 Task: Access a repository's "Projects" for project planning.
Action: Mouse moved to (1138, 73)
Screenshot: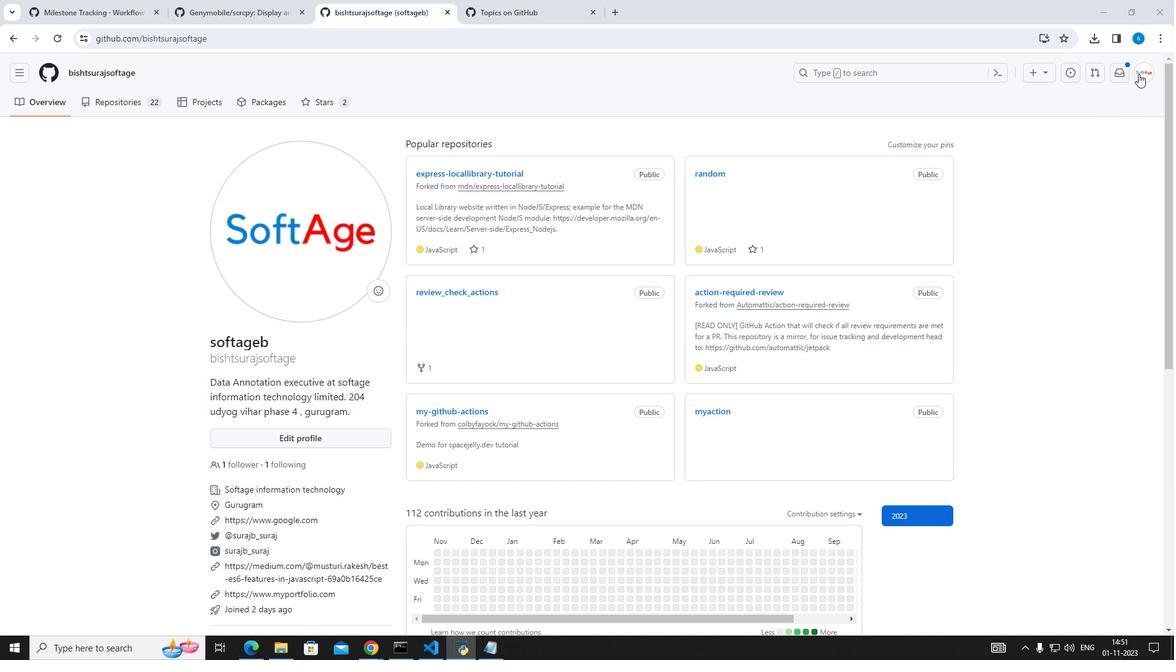 
Action: Mouse pressed left at (1138, 73)
Screenshot: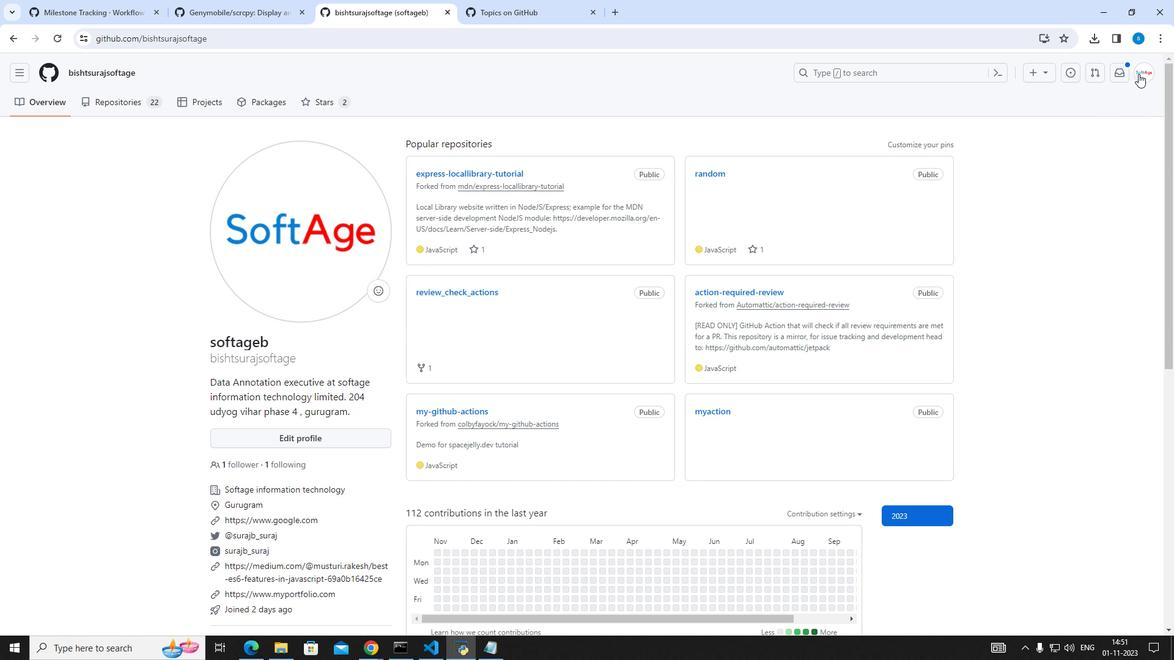 
Action: Mouse moved to (1066, 163)
Screenshot: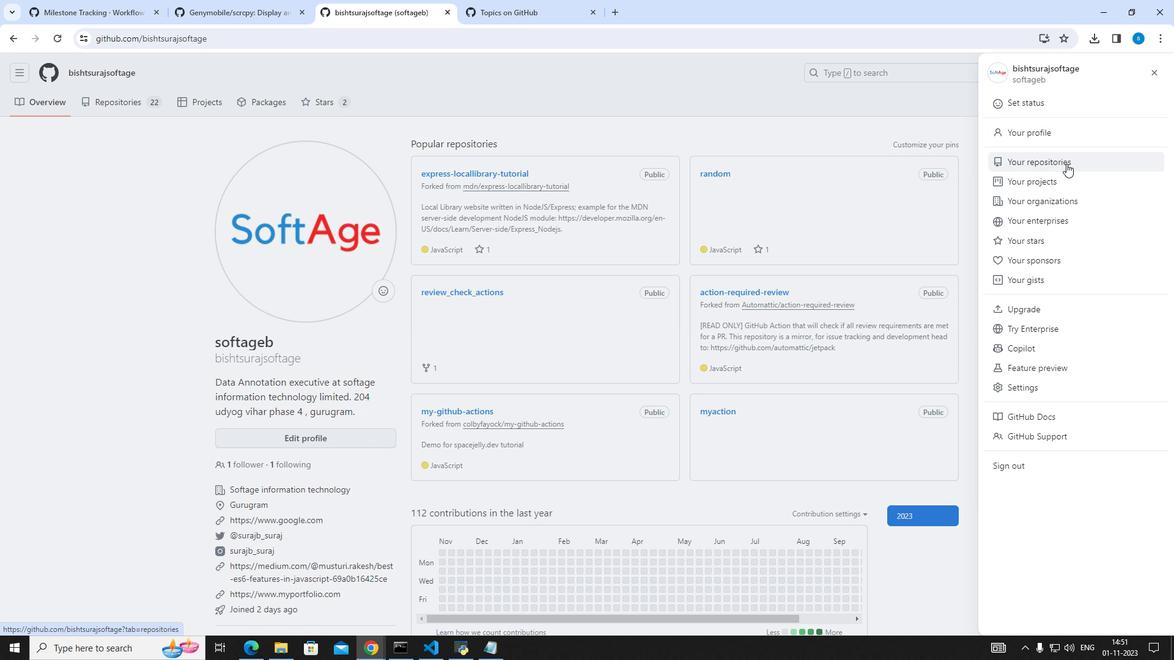 
Action: Mouse pressed left at (1066, 163)
Screenshot: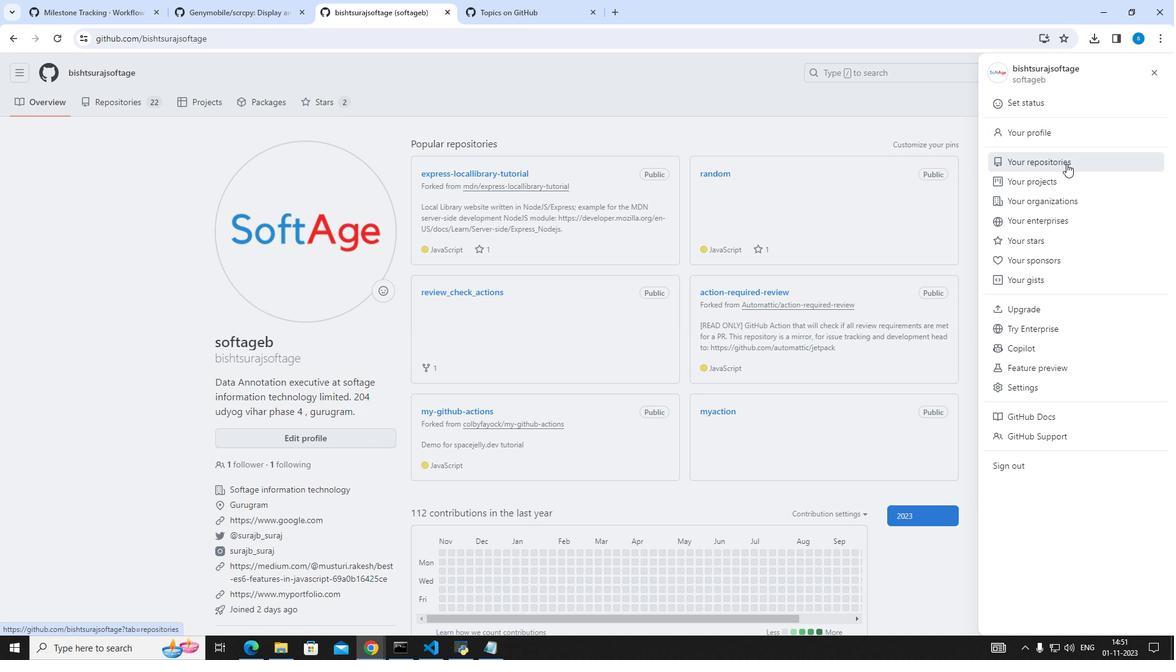 
Action: Mouse moved to (420, 340)
Screenshot: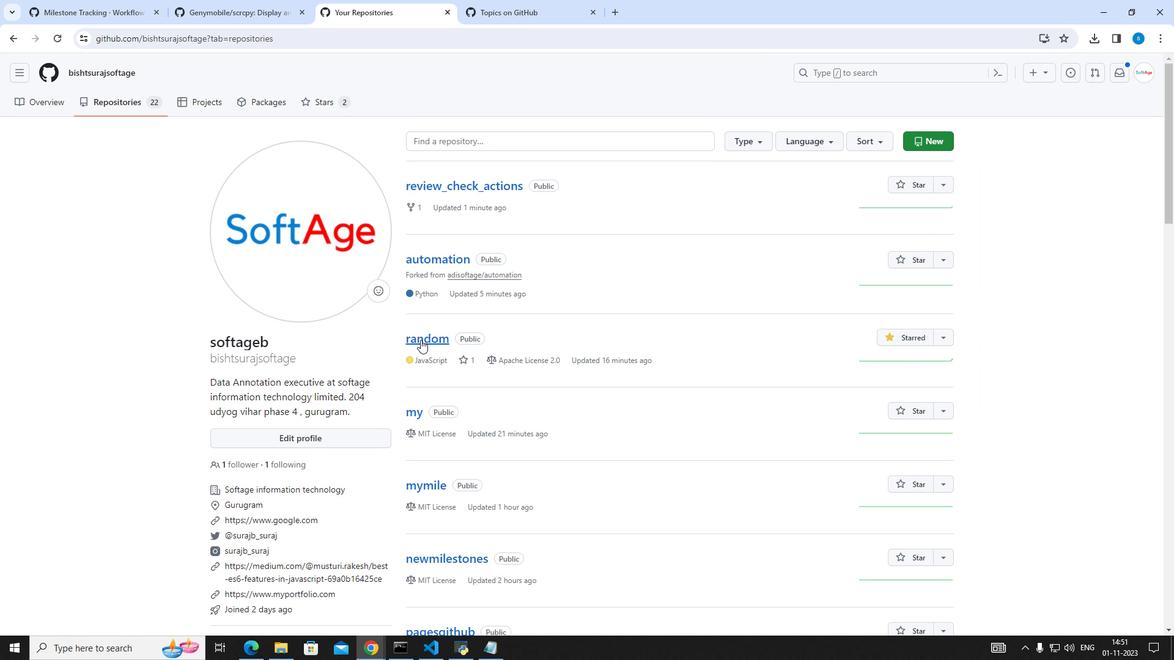 
Action: Mouse pressed left at (420, 340)
Screenshot: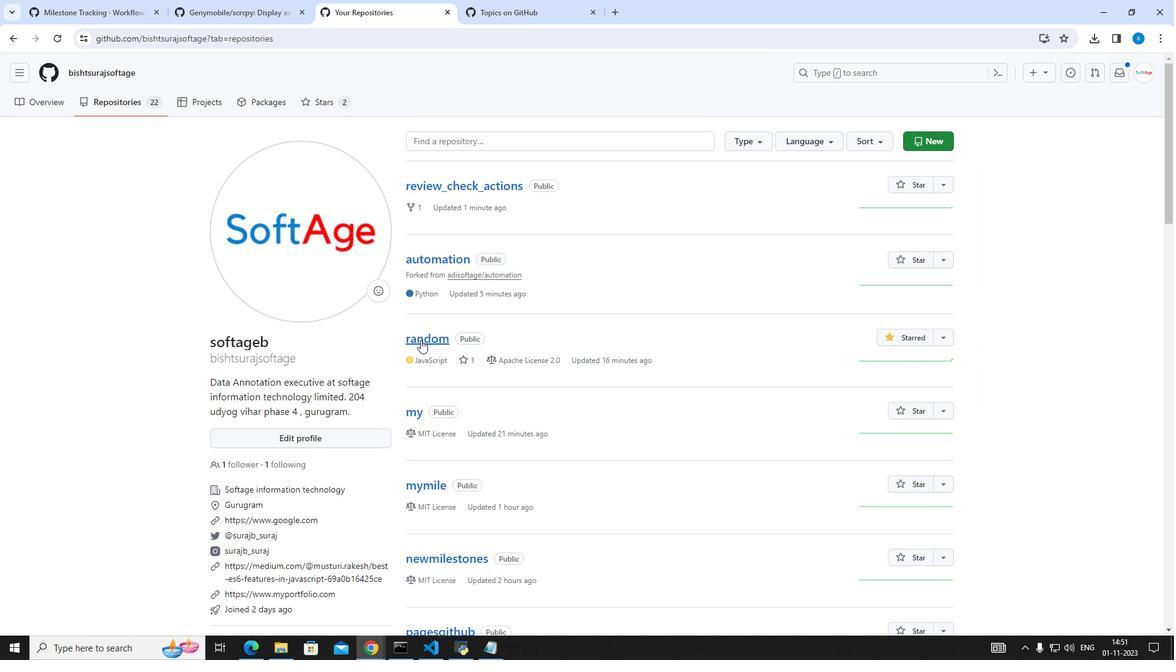 
Action: Mouse moved to (299, 96)
Screenshot: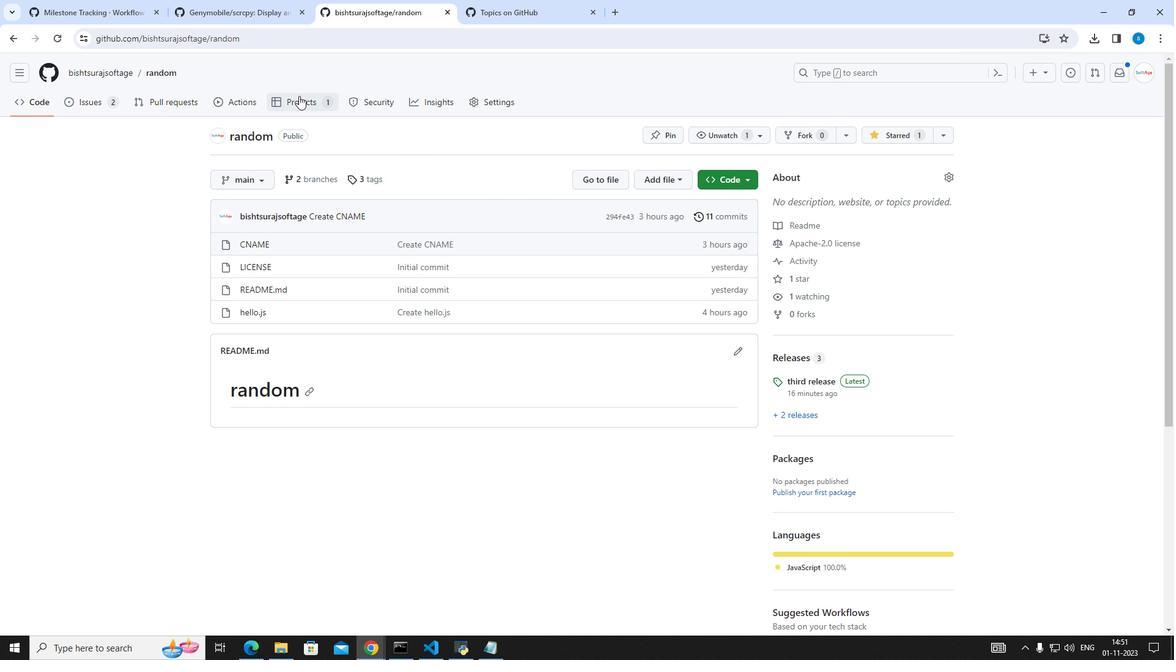 
Action: Mouse pressed left at (299, 96)
Screenshot: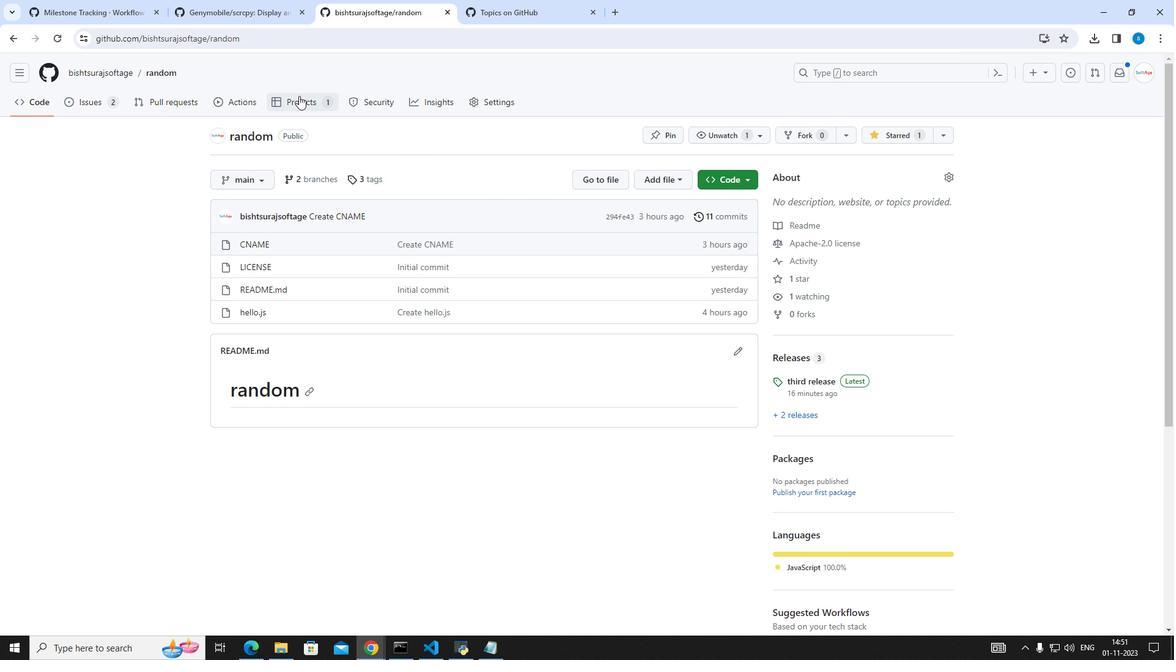 
Action: Mouse moved to (942, 256)
Screenshot: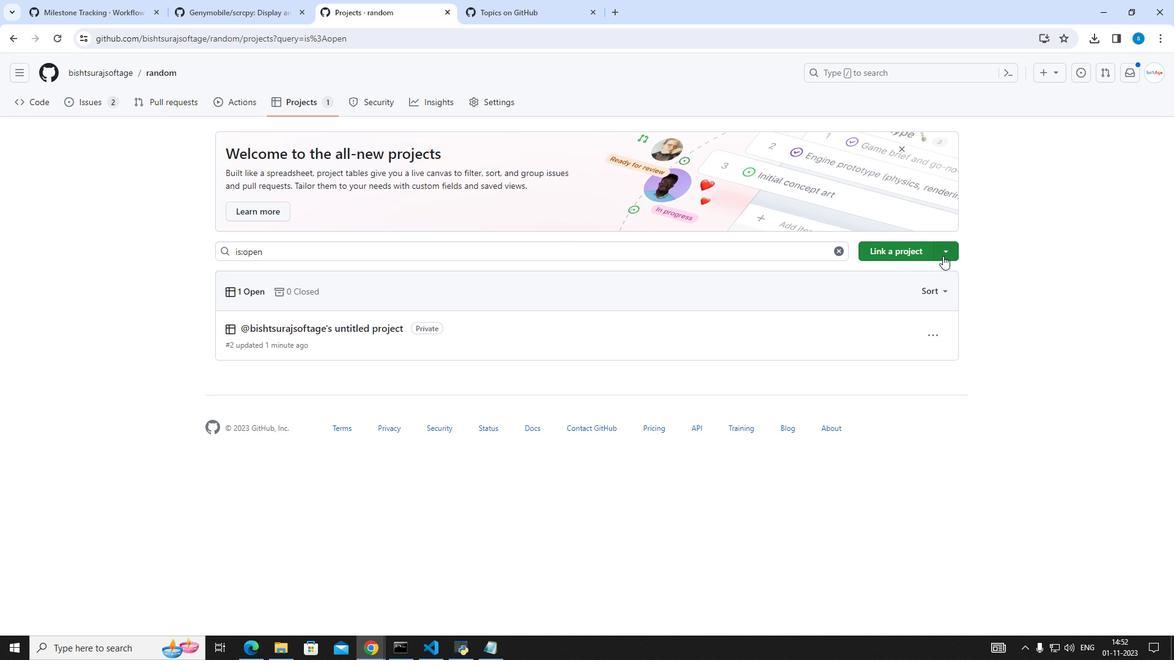 
Action: Mouse pressed left at (942, 256)
Screenshot: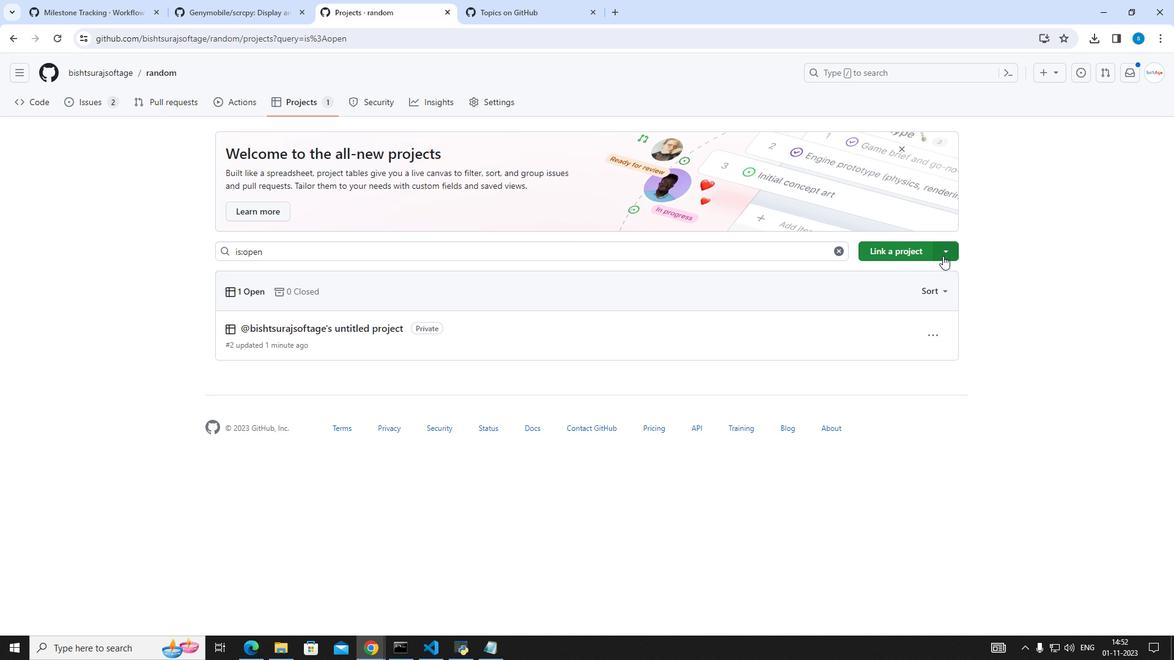
Action: Mouse moved to (865, 309)
Screenshot: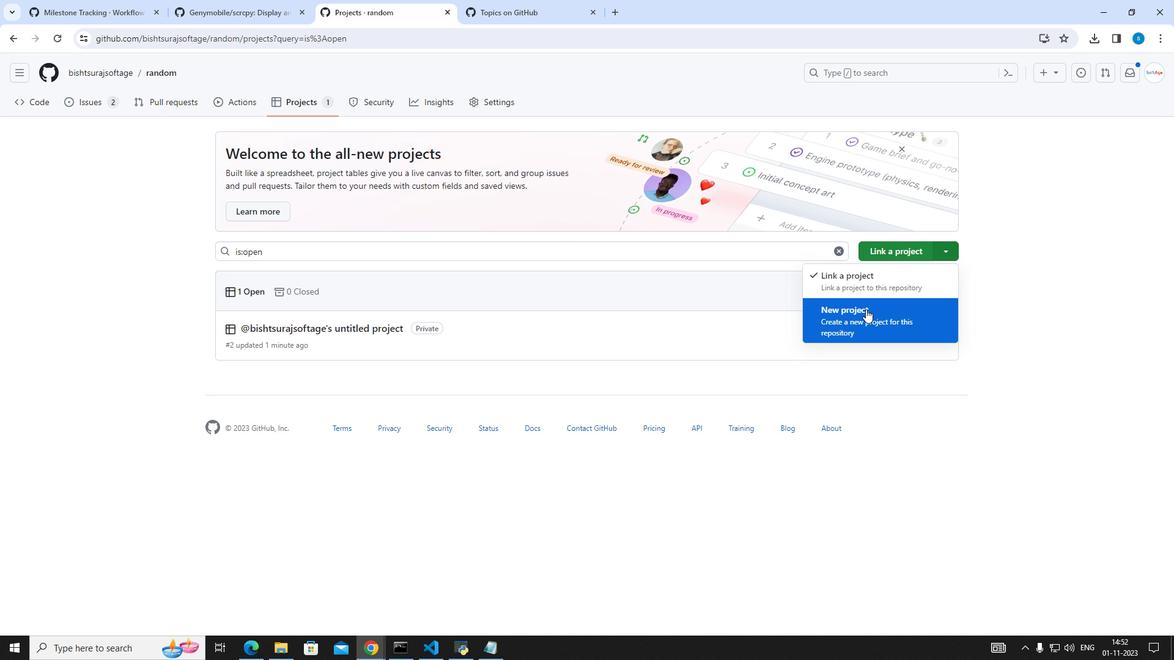 
Action: Mouse pressed left at (865, 309)
Screenshot: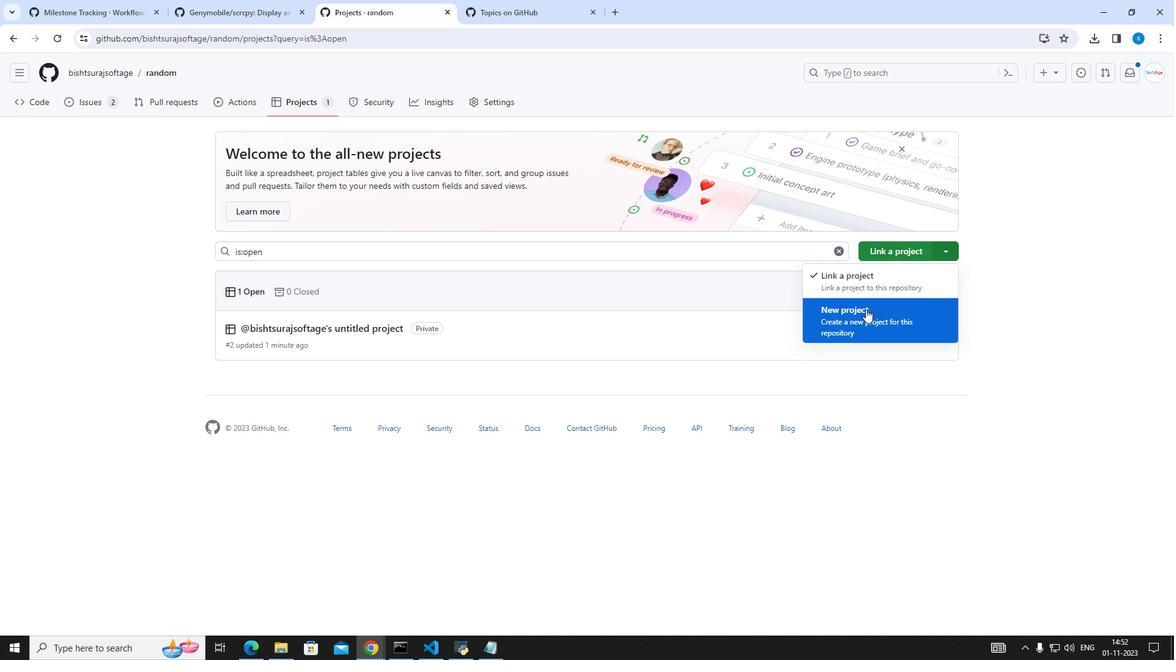 
Action: Mouse moved to (896, 255)
Screenshot: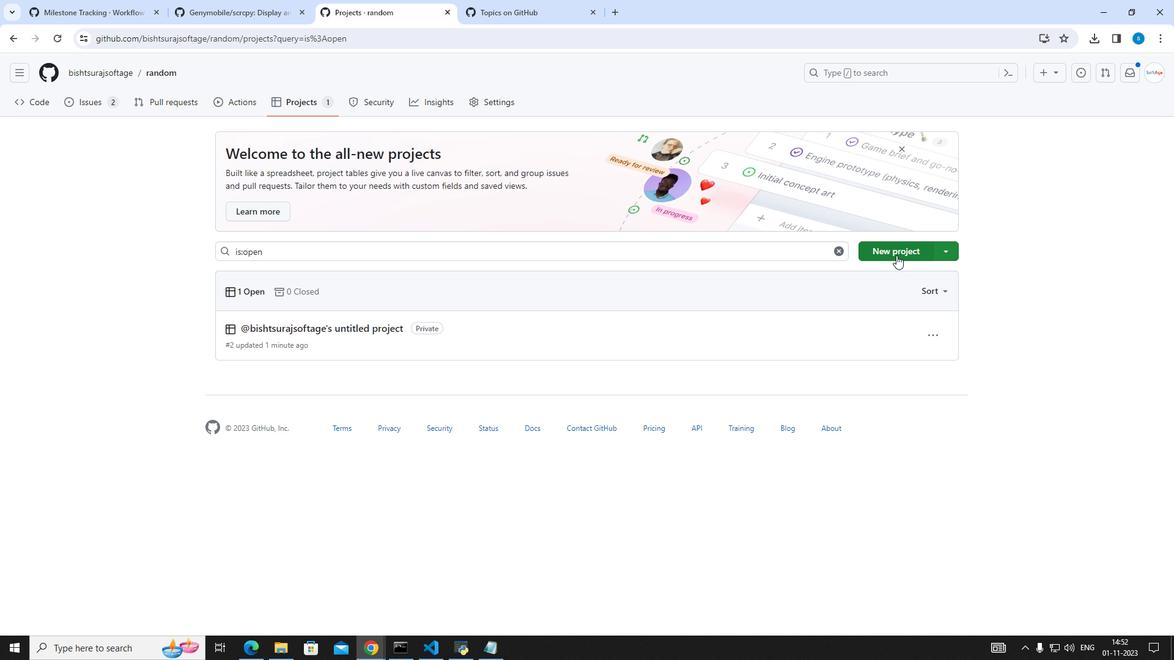 
Action: Mouse pressed left at (896, 255)
Screenshot: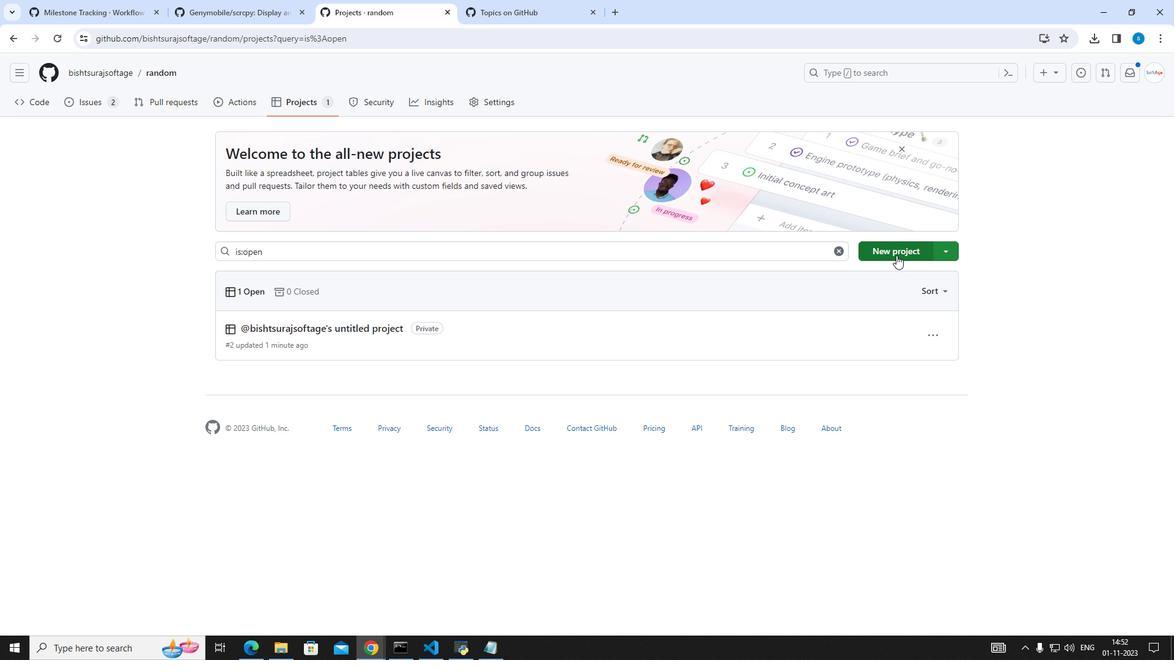 
Action: Mouse moved to (833, 522)
Screenshot: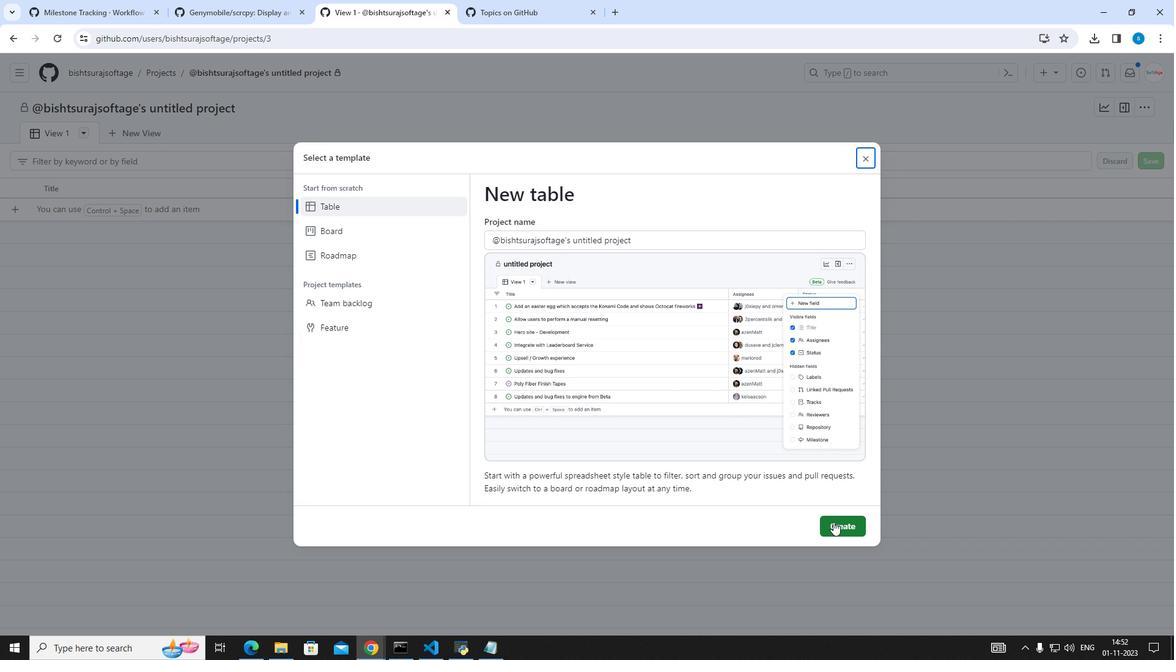 
Action: Mouse pressed left at (833, 522)
Screenshot: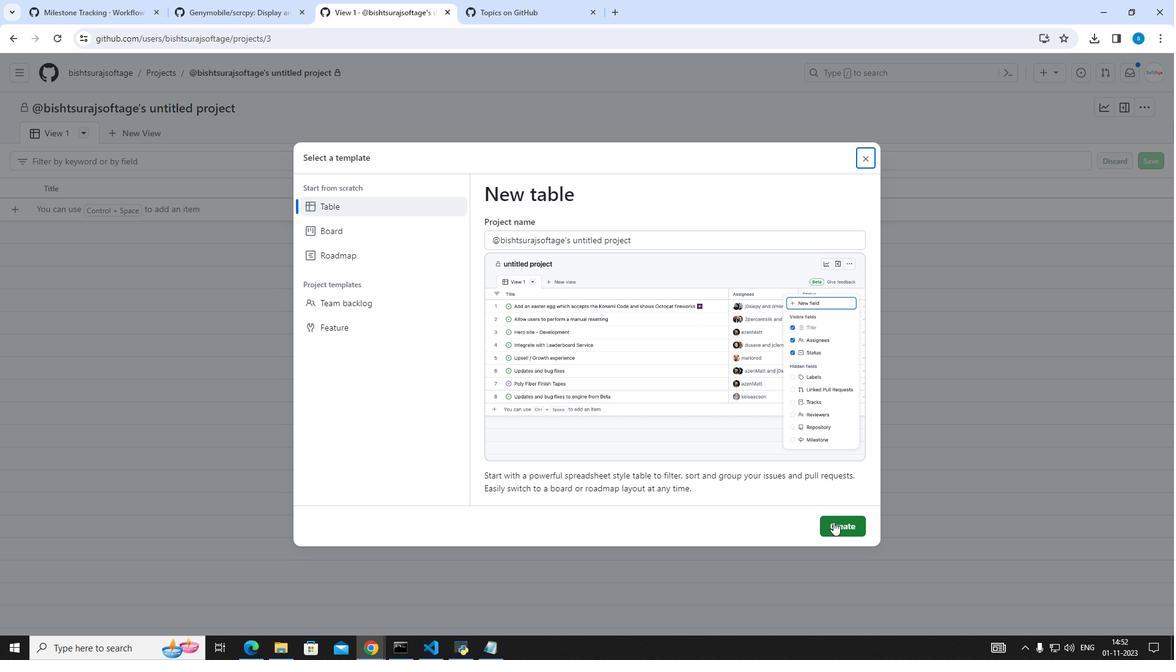
Action: Key pressed another<Key.space>[<Key.backspace>project<Key.enter>
Screenshot: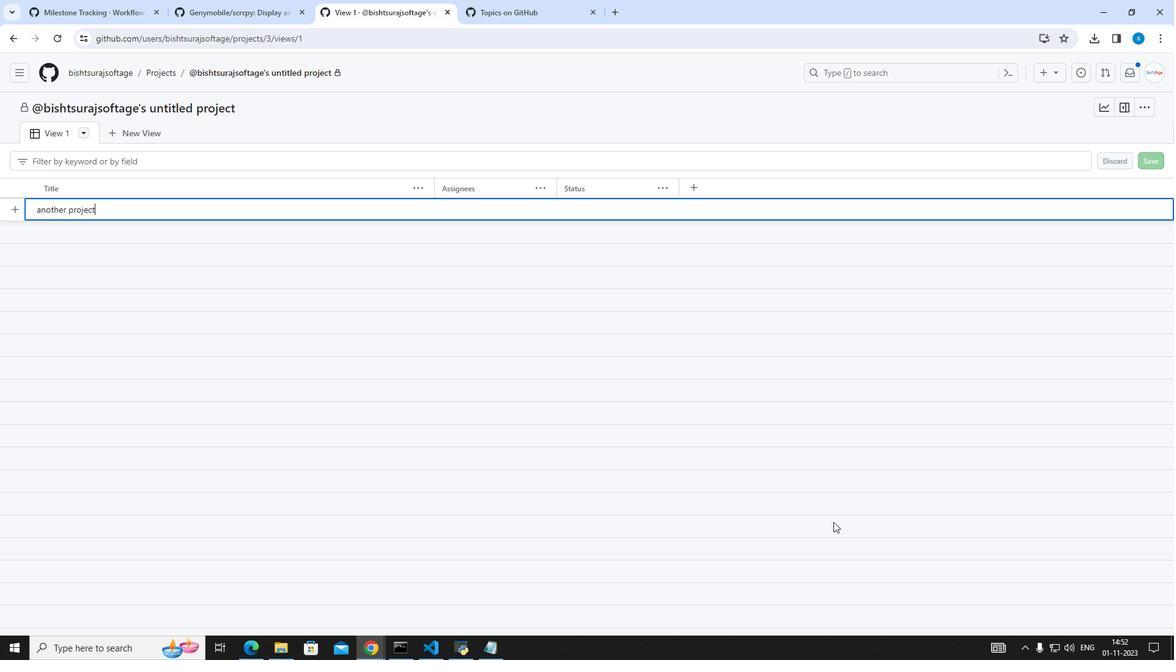 
Action: Mouse moved to (494, 220)
Screenshot: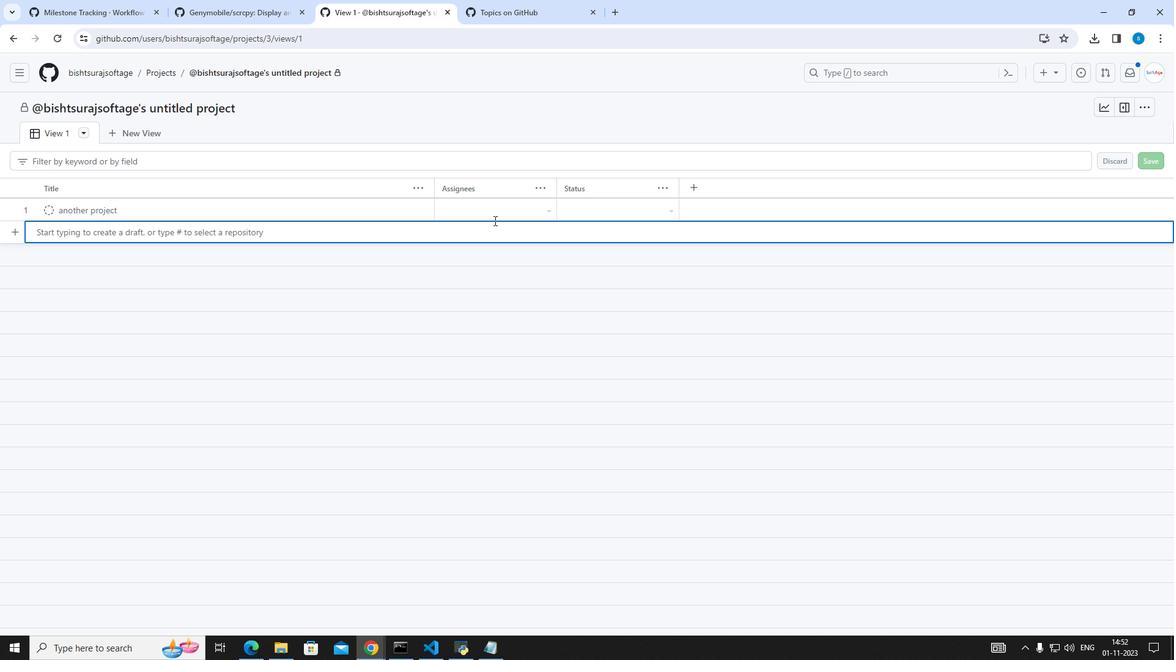 
Action: Mouse pressed left at (494, 220)
Screenshot: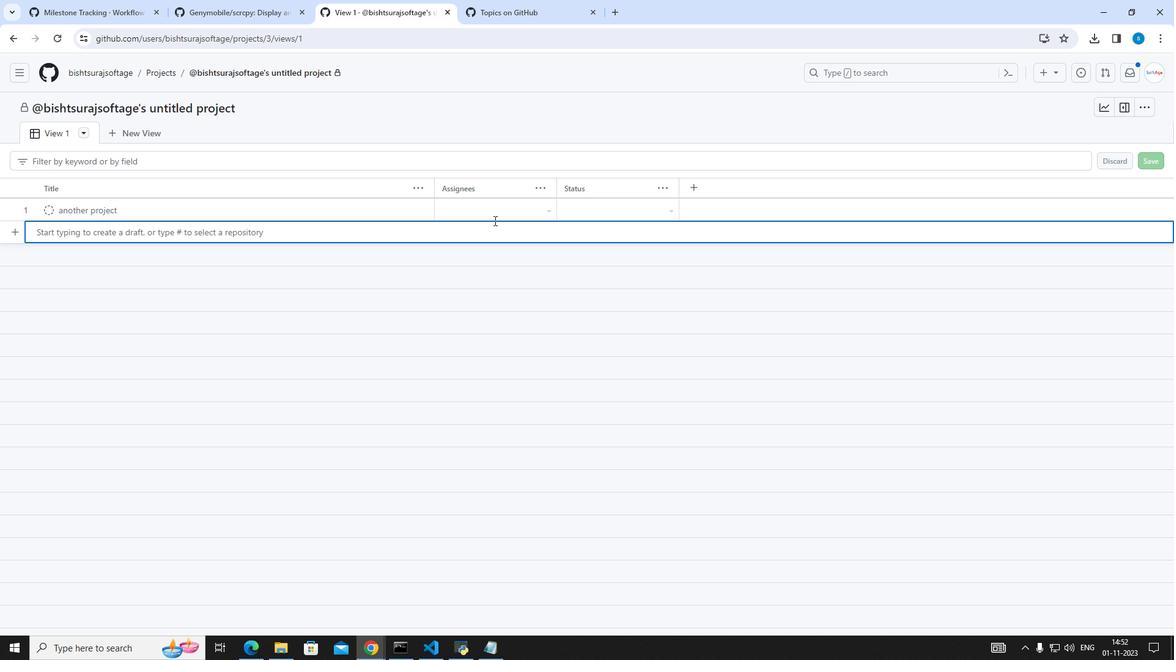 
Action: Mouse moved to (495, 210)
Screenshot: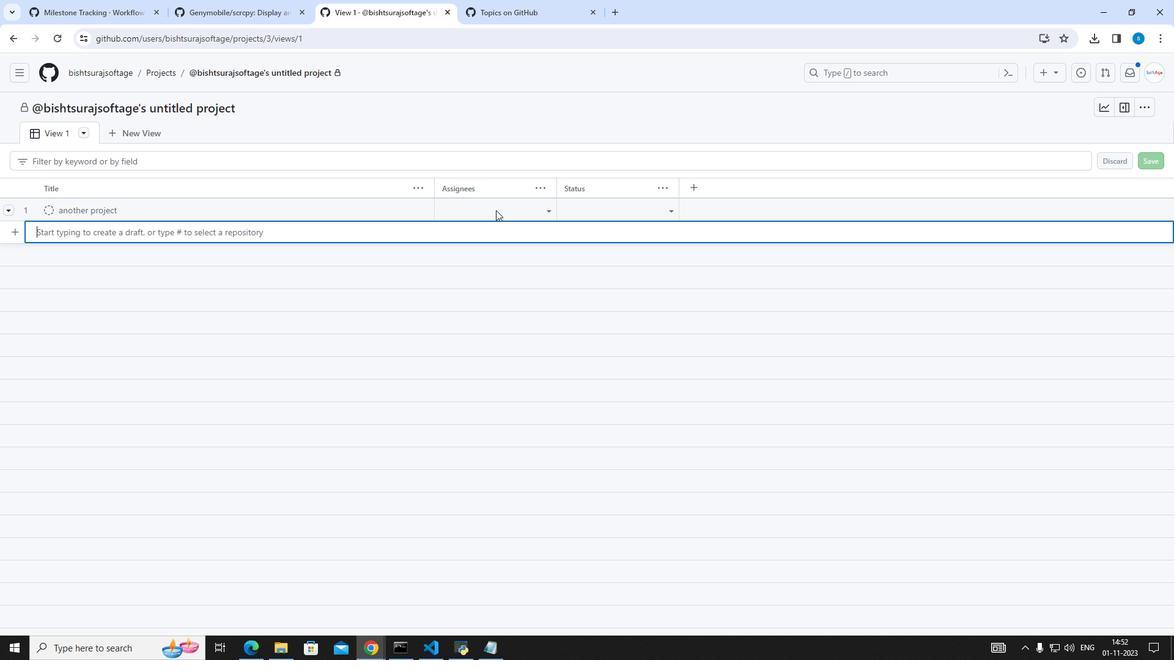 
Action: Mouse pressed left at (495, 210)
Screenshot: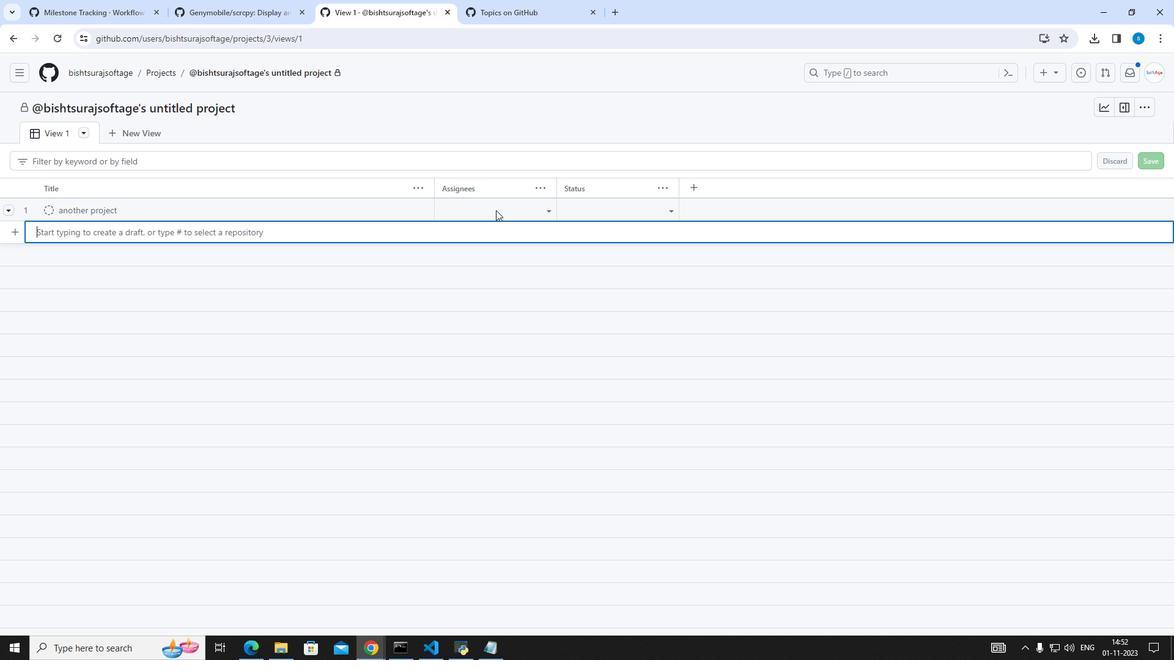 
Action: Mouse moved to (537, 209)
Screenshot: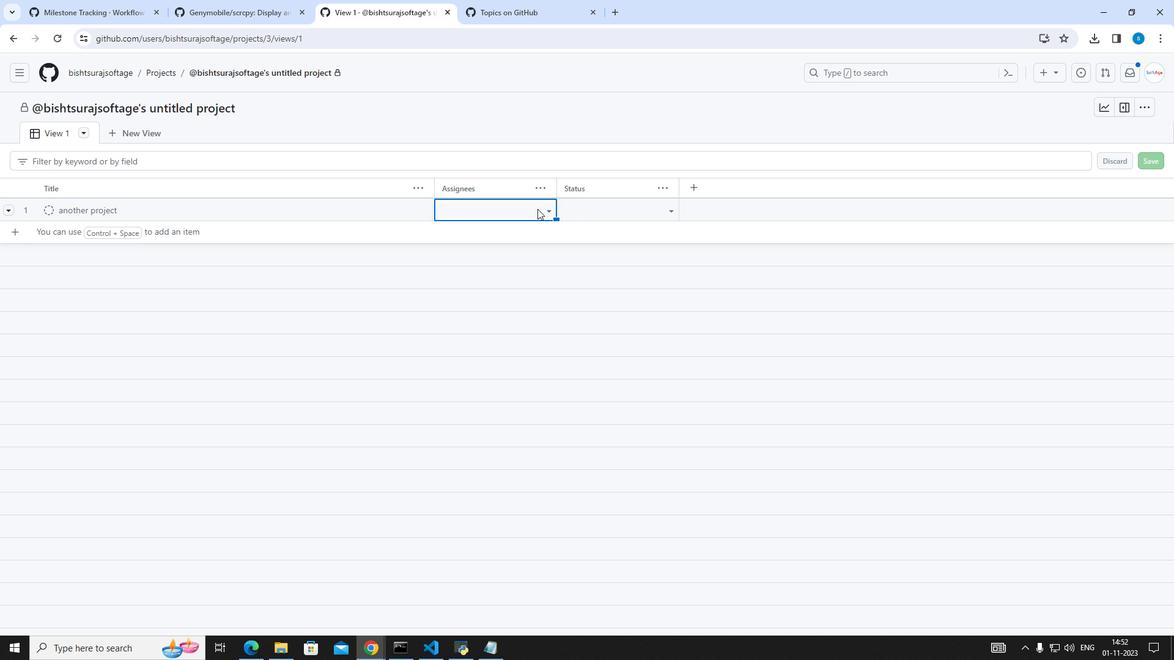 
Action: Mouse pressed left at (537, 209)
Screenshot: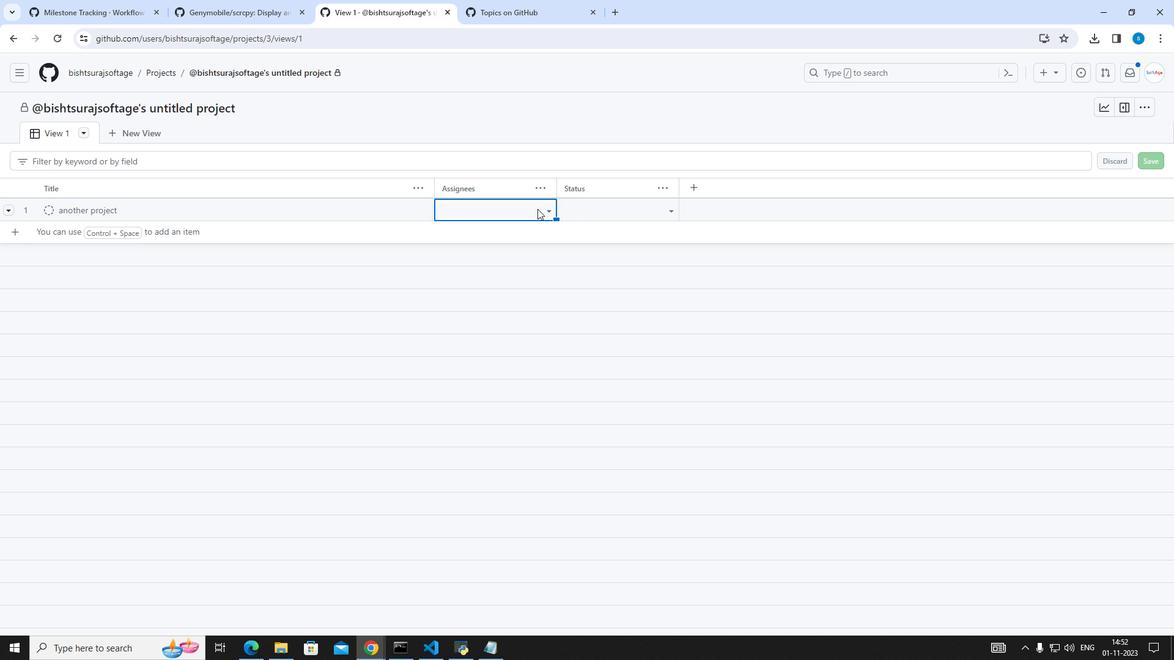 
Action: Mouse moved to (494, 314)
Screenshot: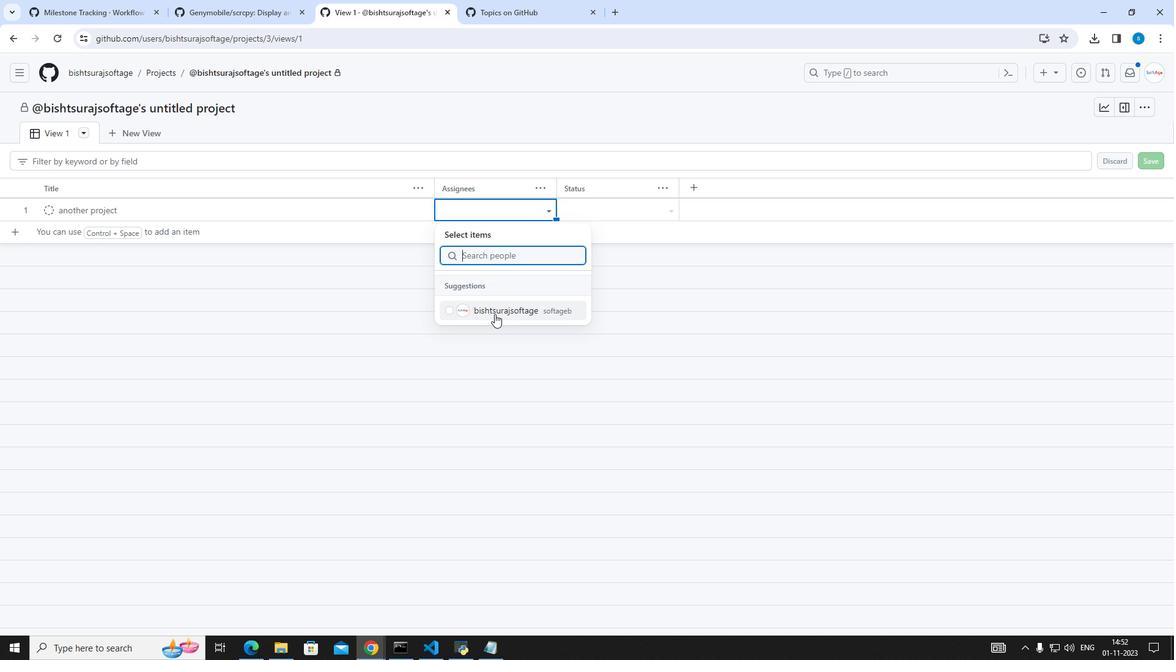 
Action: Mouse pressed left at (494, 314)
Screenshot: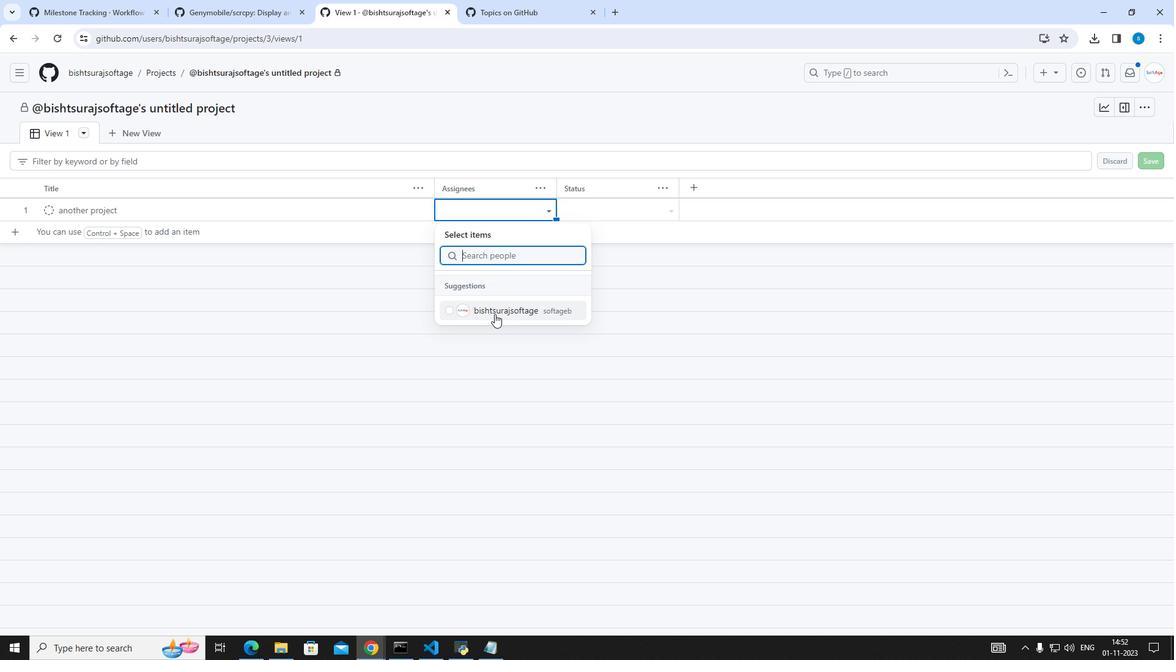 
Action: Mouse moved to (609, 208)
Screenshot: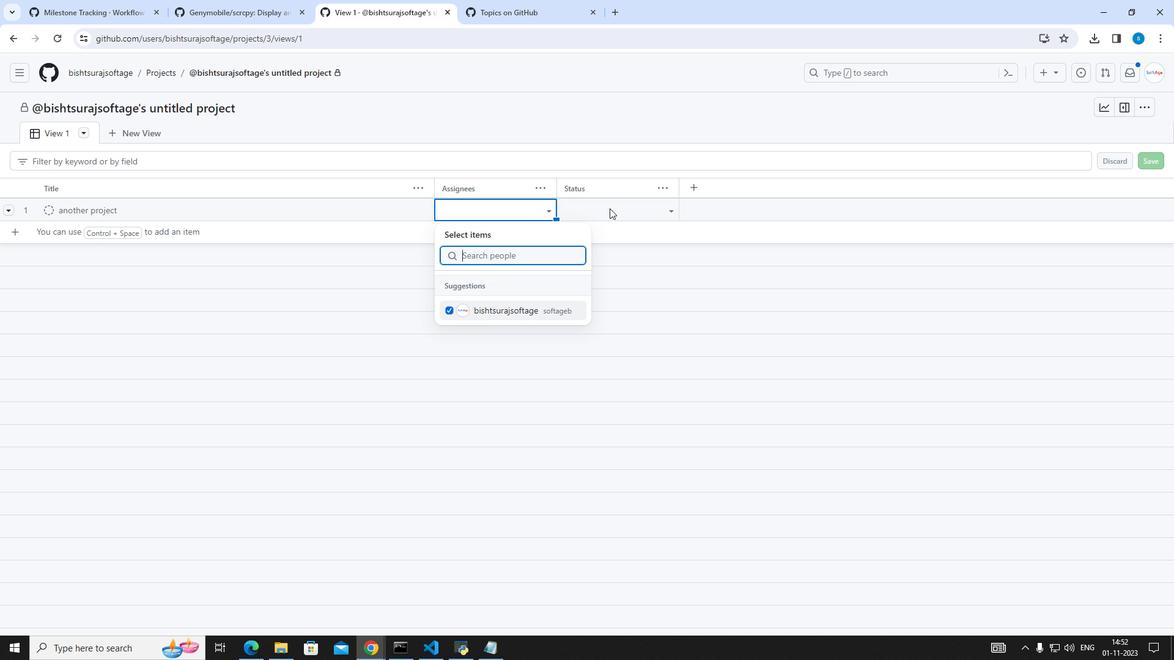 
Action: Mouse pressed left at (609, 208)
Screenshot: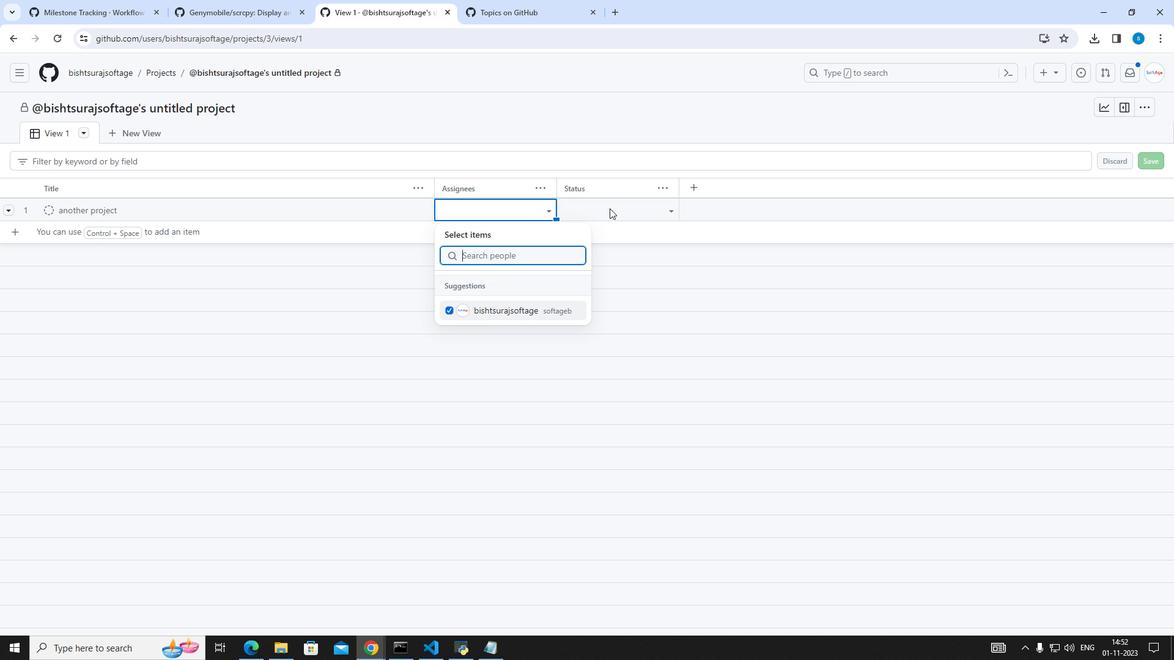 
Action: Mouse pressed left at (609, 208)
Screenshot: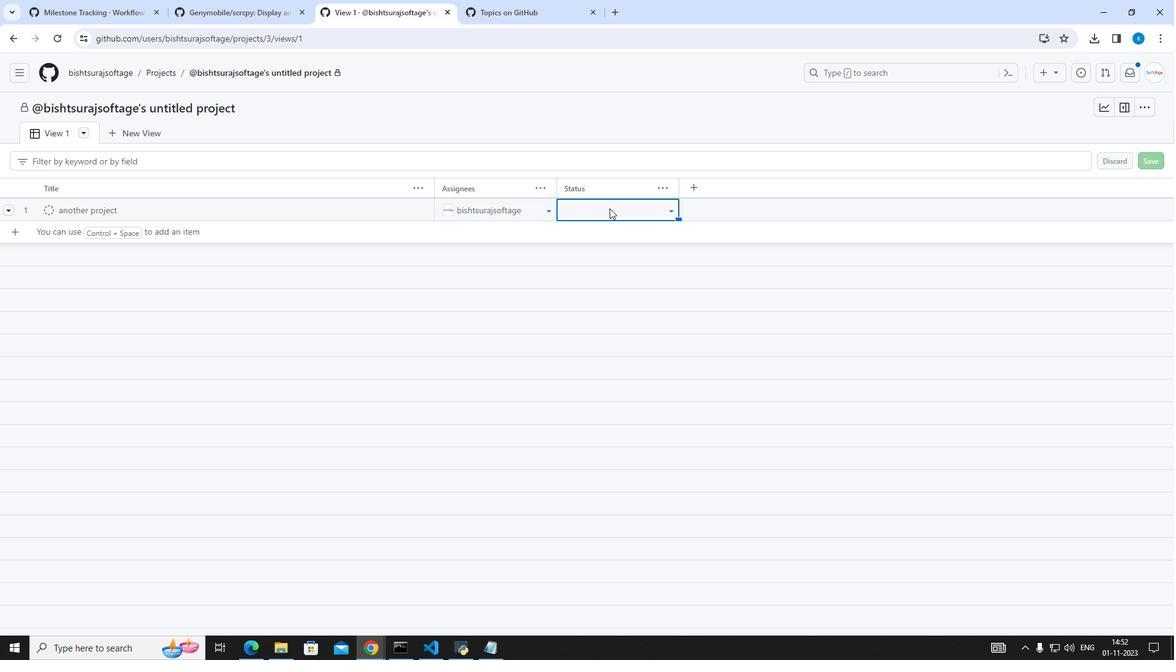
Action: Mouse moved to (603, 342)
Screenshot: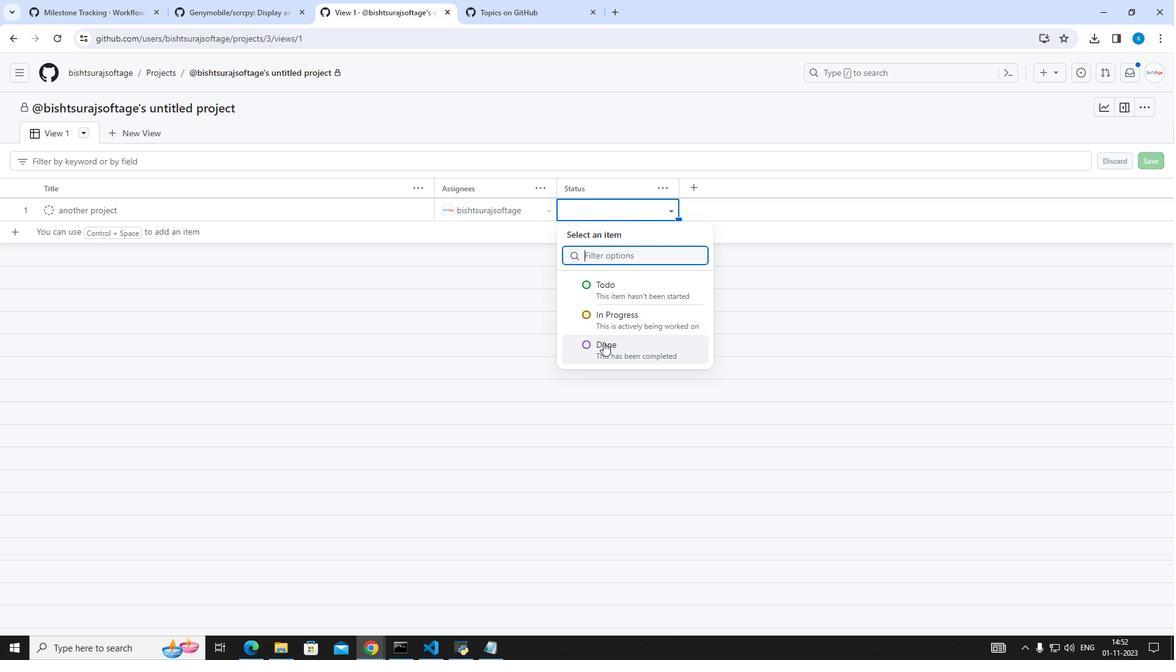 
Action: Mouse pressed left at (603, 342)
Screenshot: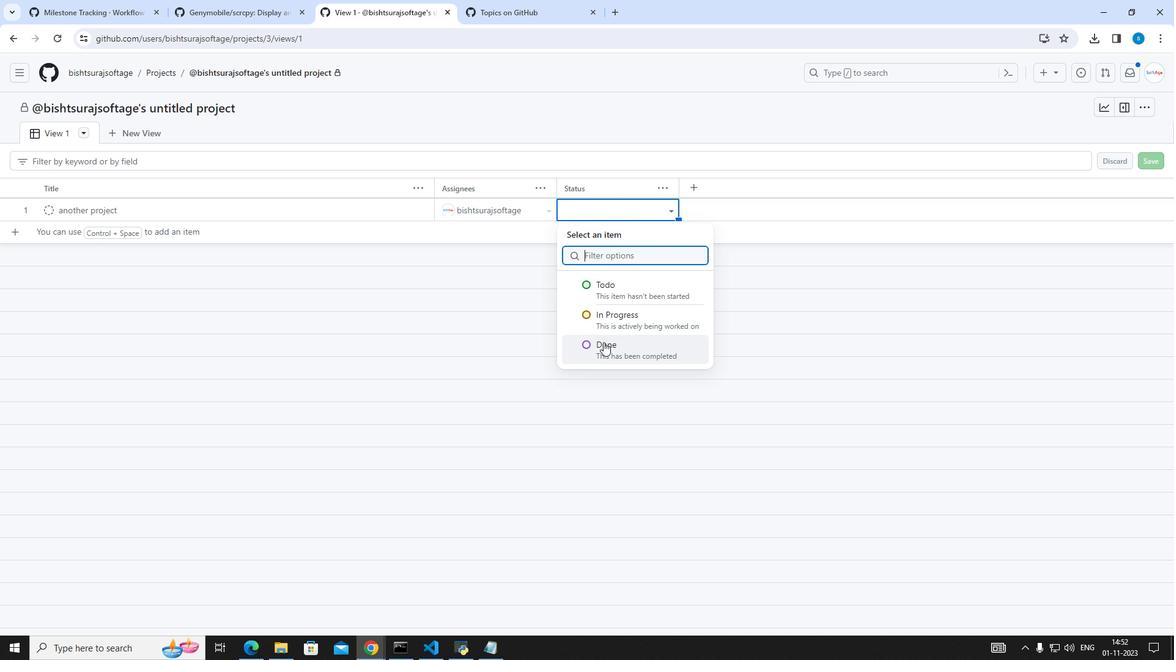 
Action: Mouse moved to (695, 191)
Screenshot: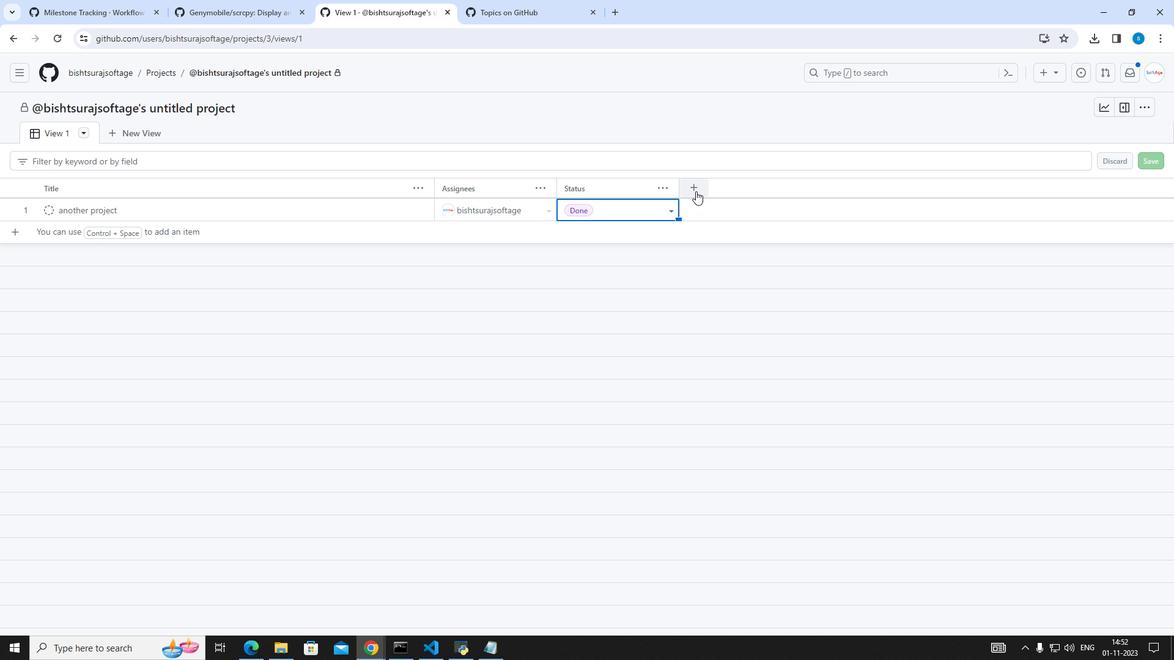 
Action: Mouse pressed left at (695, 191)
Screenshot: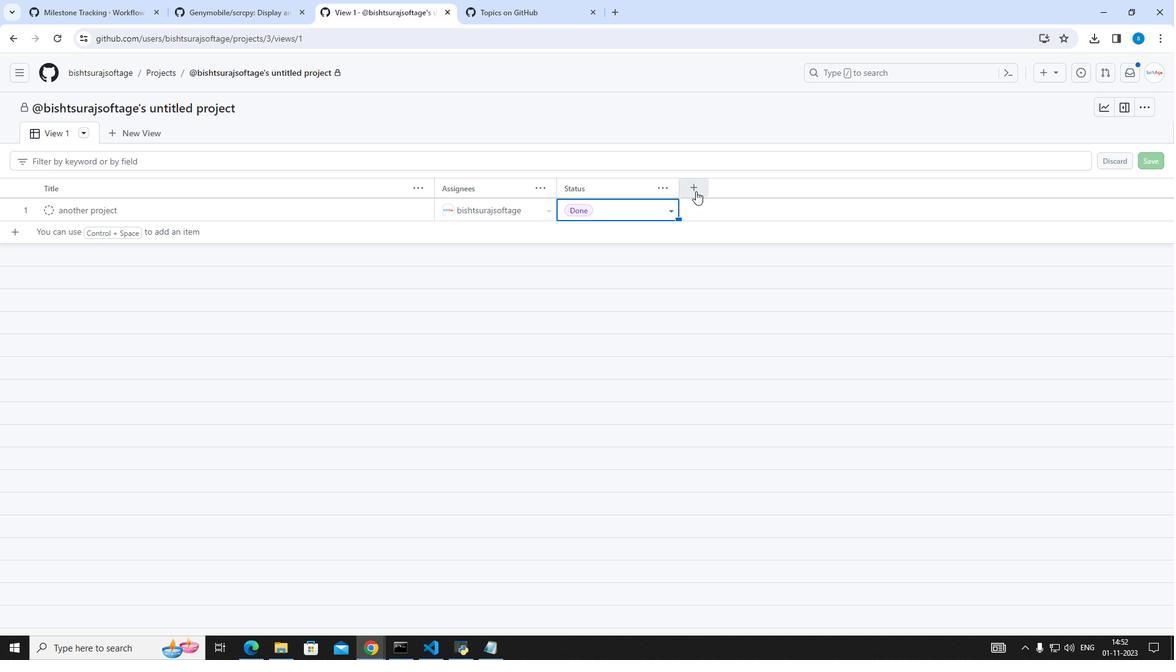 
Action: Mouse moved to (724, 357)
Screenshot: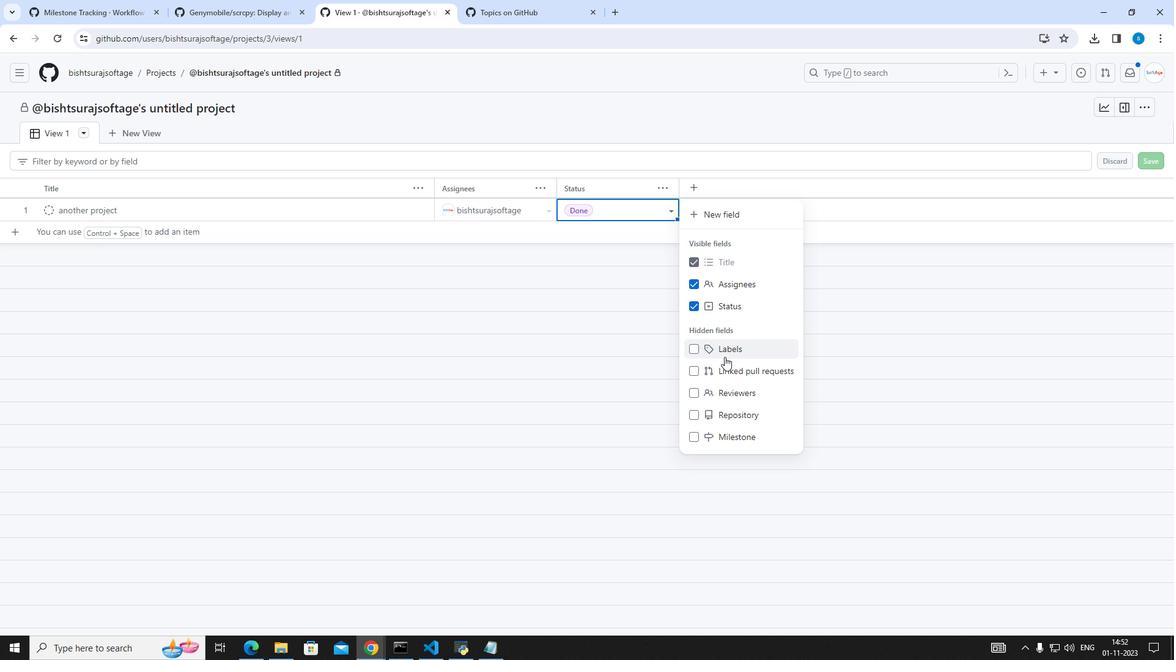 
Action: Mouse pressed left at (724, 357)
Screenshot: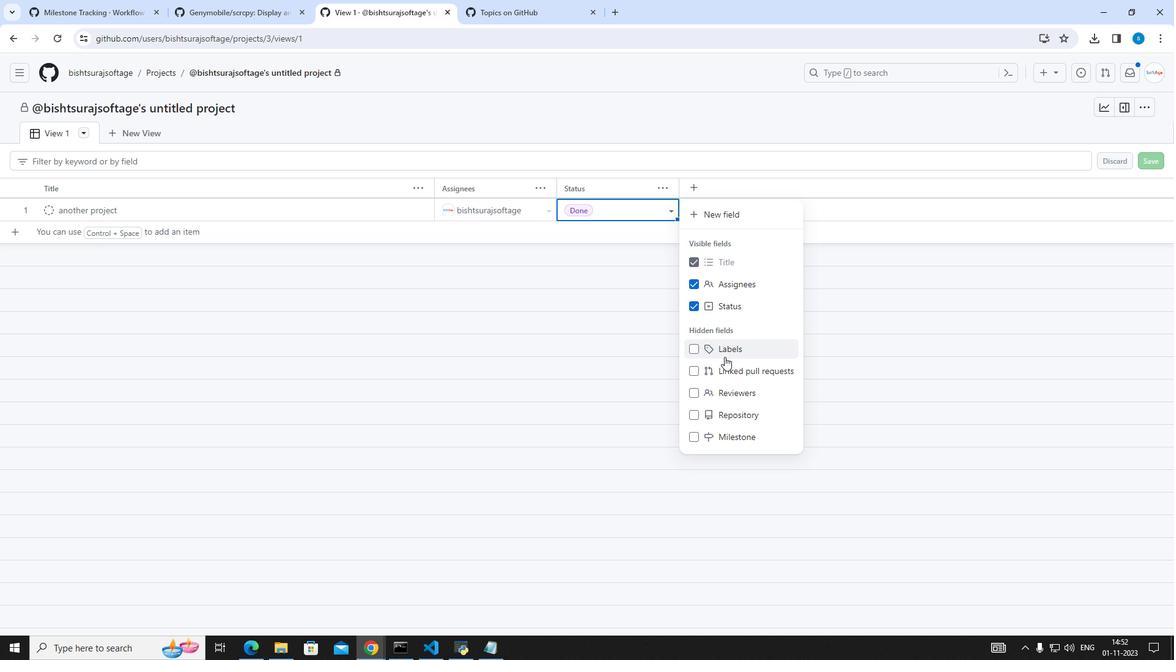 
Action: Mouse moved to (822, 204)
Screenshot: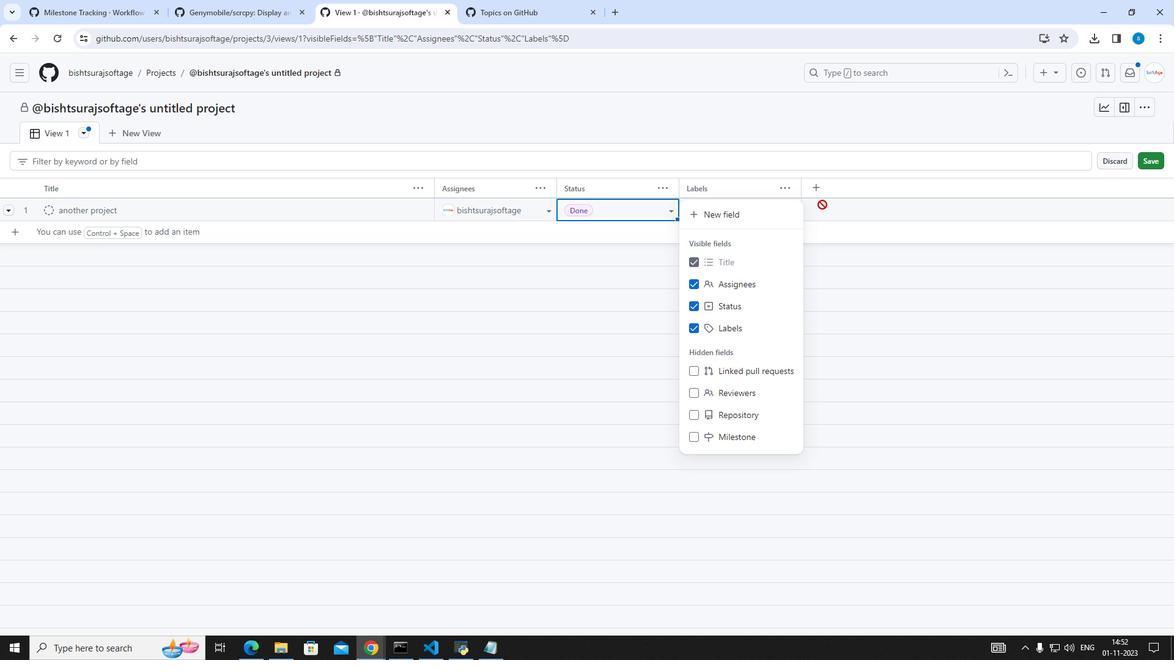 
Action: Mouse pressed left at (822, 204)
Screenshot: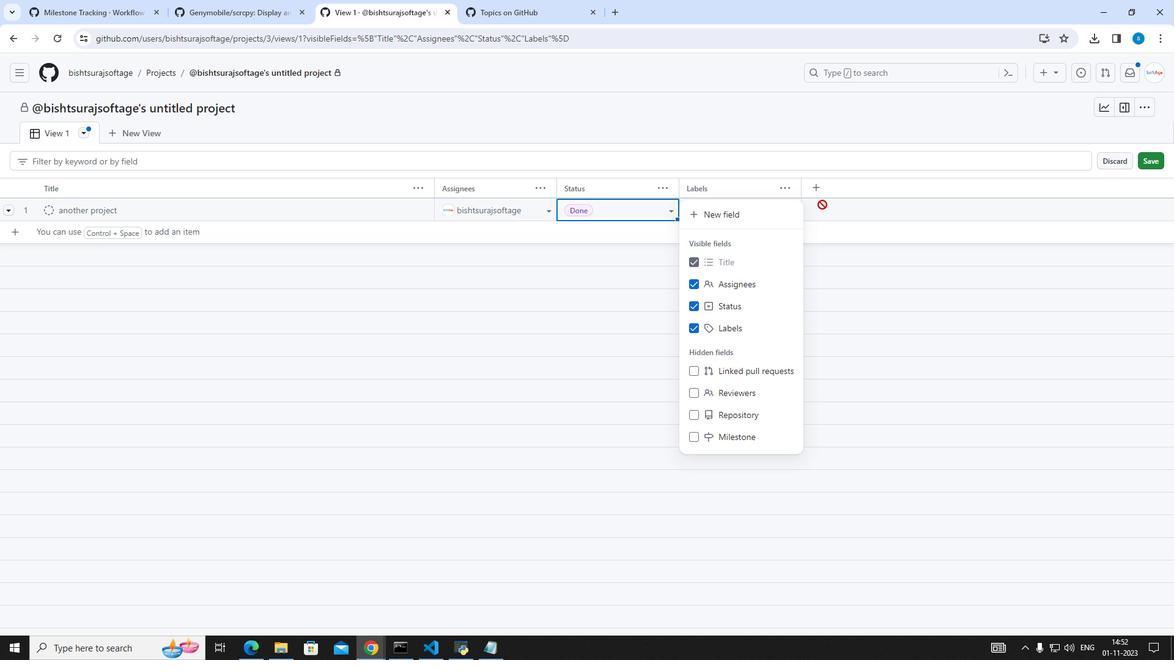 
Action: Mouse moved to (788, 210)
Screenshot: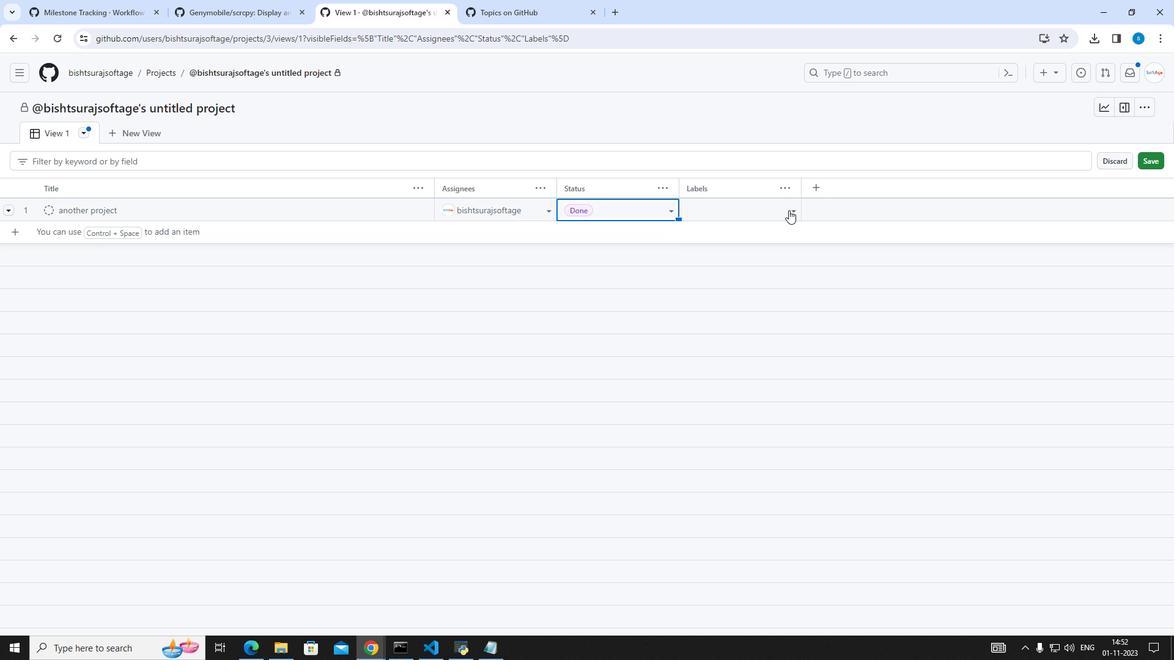 
Action: Mouse pressed left at (788, 210)
Screenshot: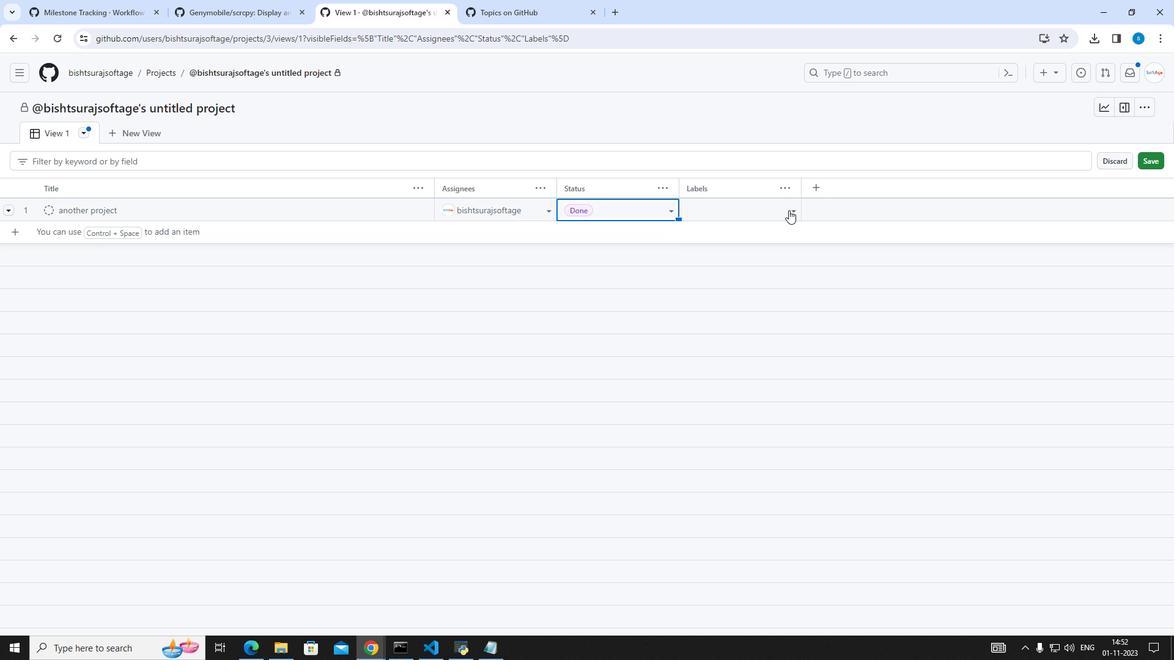 
Action: Mouse moved to (791, 190)
Screenshot: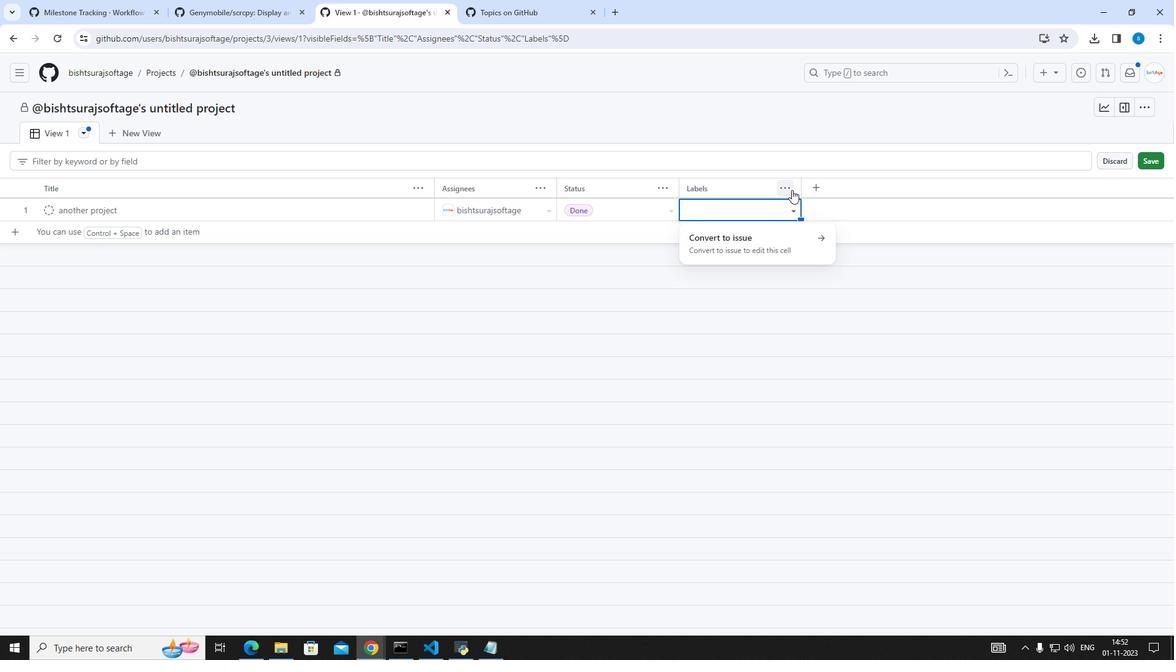 
Action: Mouse pressed left at (791, 190)
Screenshot: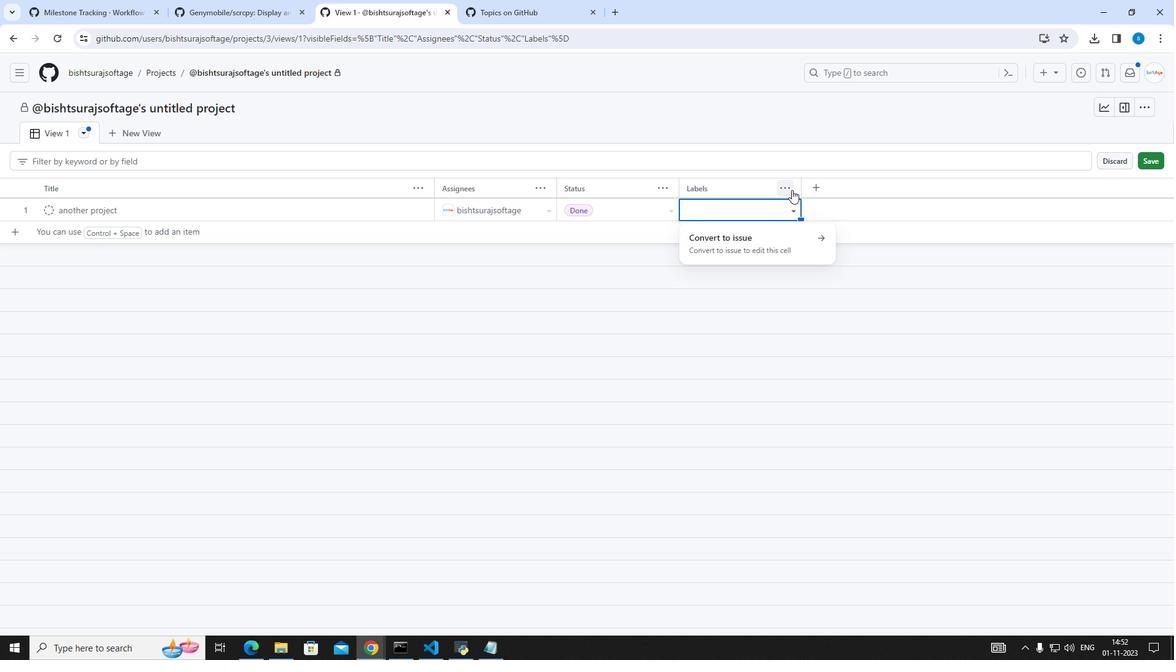 
Action: Mouse moved to (795, 341)
Screenshot: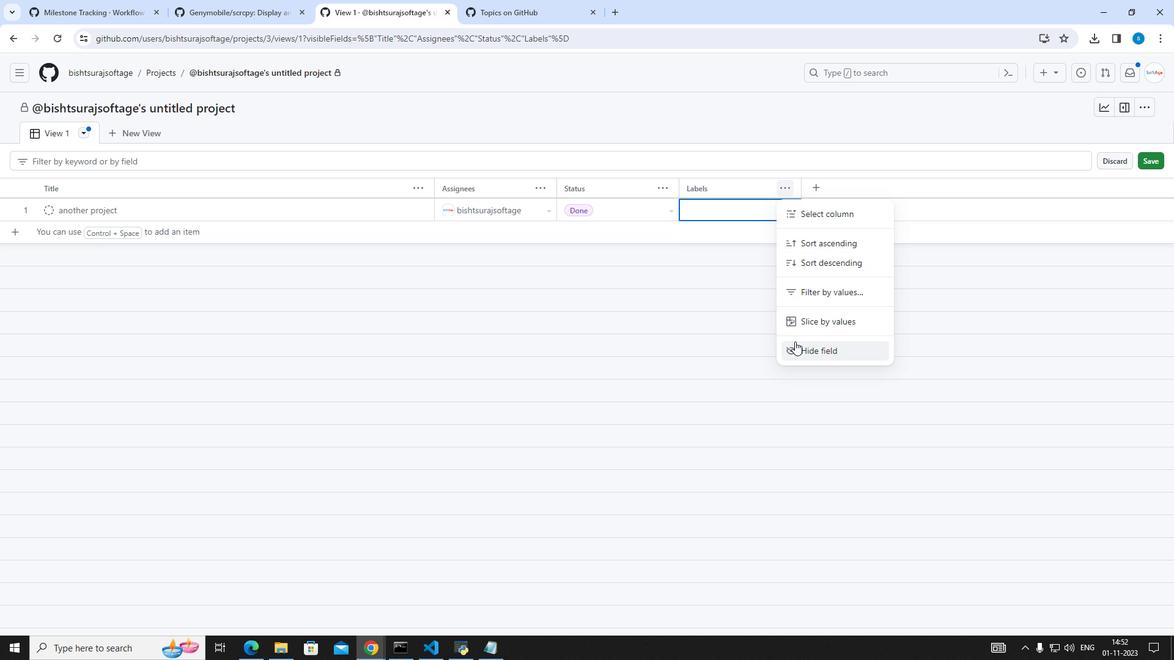 
Action: Mouse pressed left at (795, 341)
Screenshot: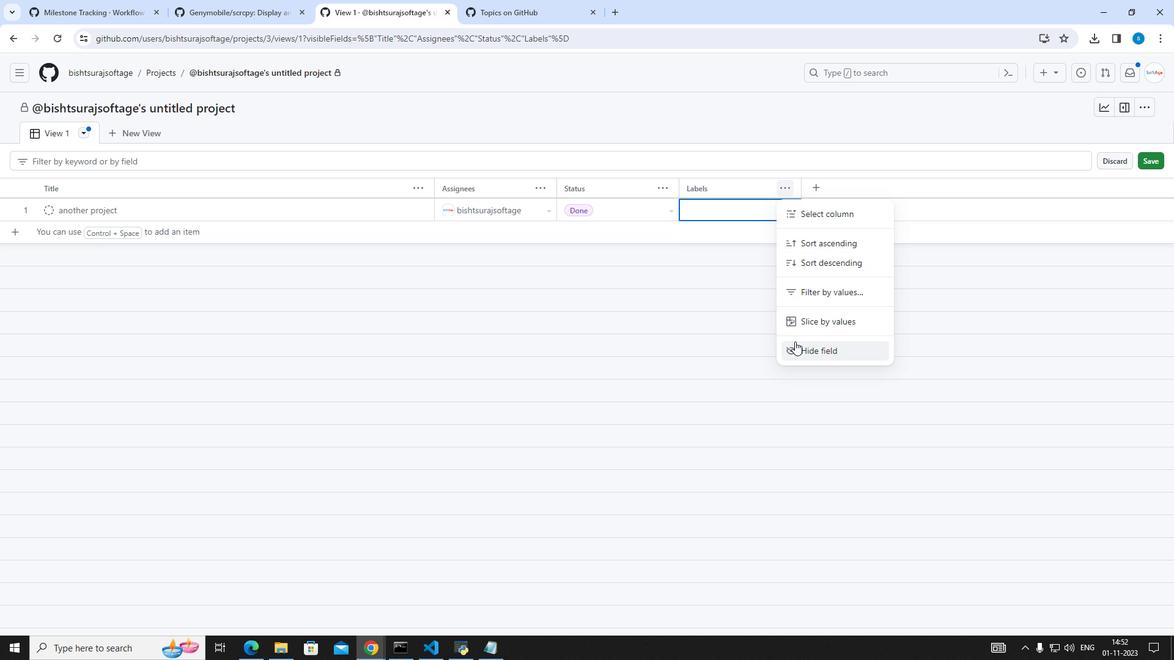 
Action: Mouse moved to (689, 186)
Screenshot: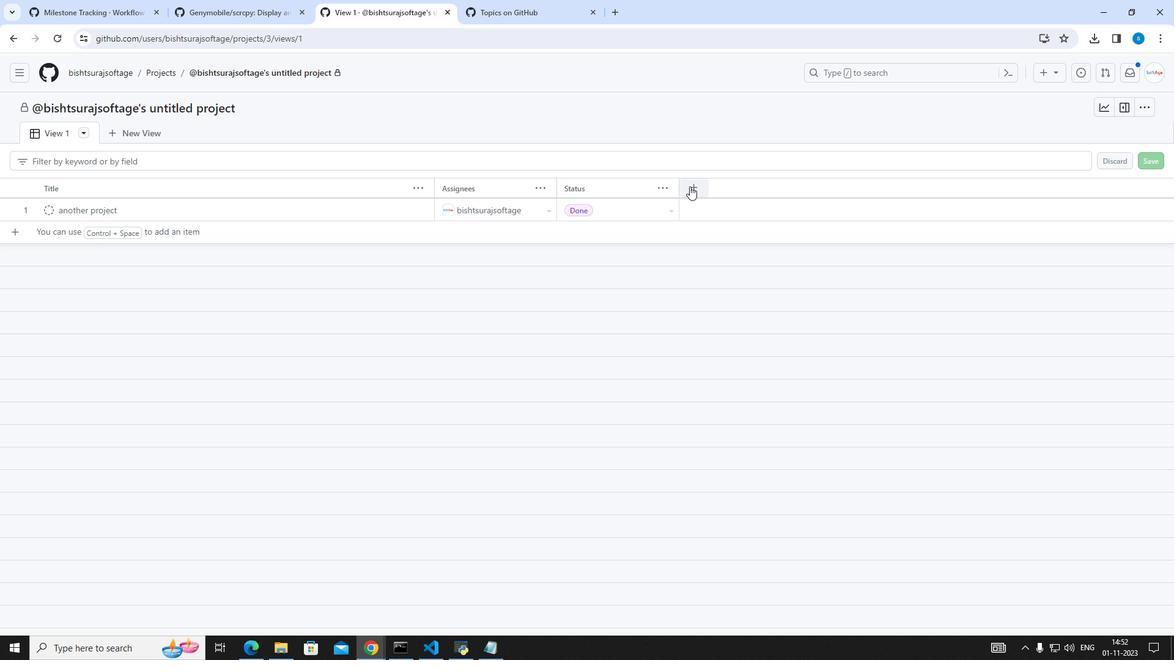 
Action: Mouse pressed left at (689, 186)
Screenshot: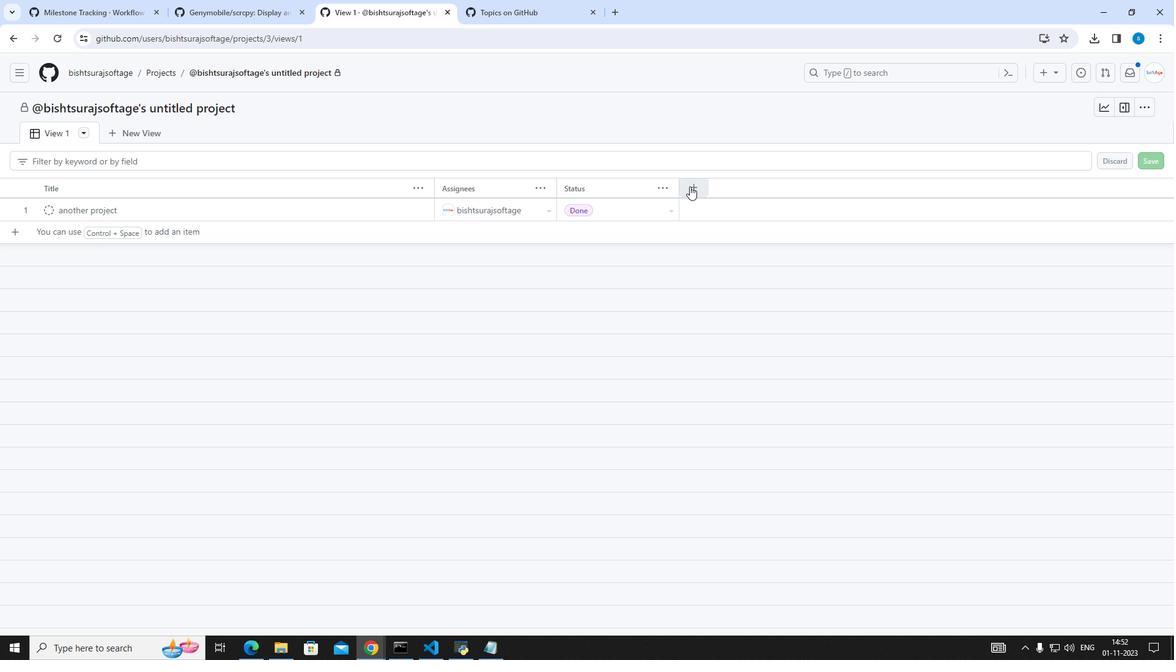 
Action: Mouse moved to (720, 427)
Screenshot: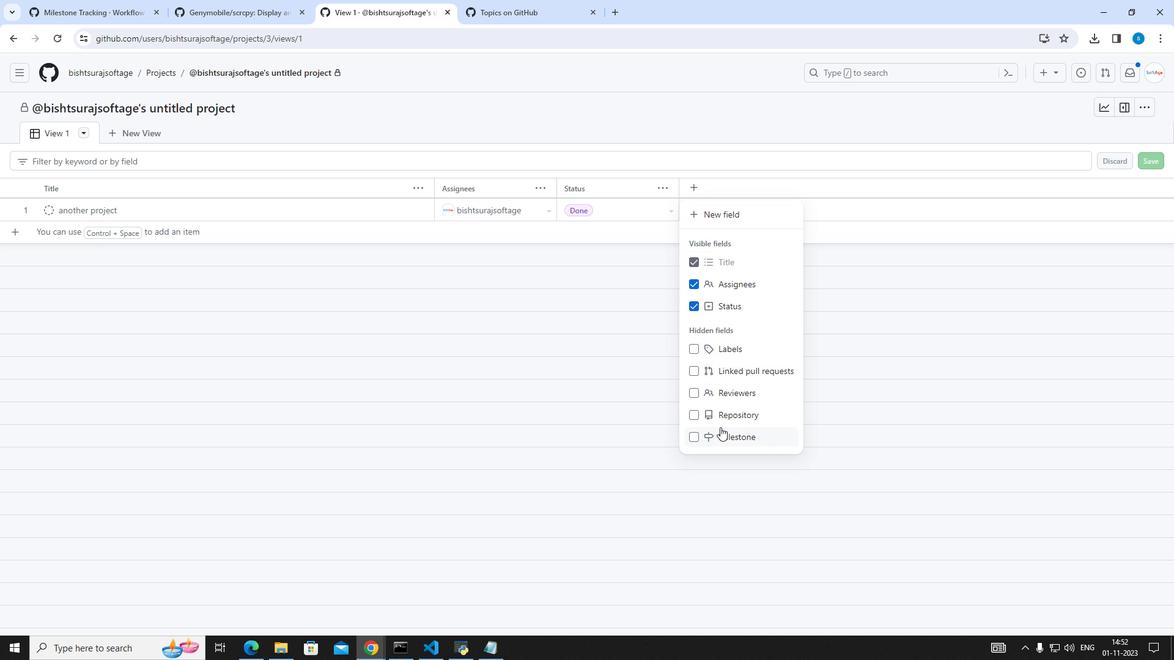 
Action: Mouse pressed left at (720, 427)
Screenshot: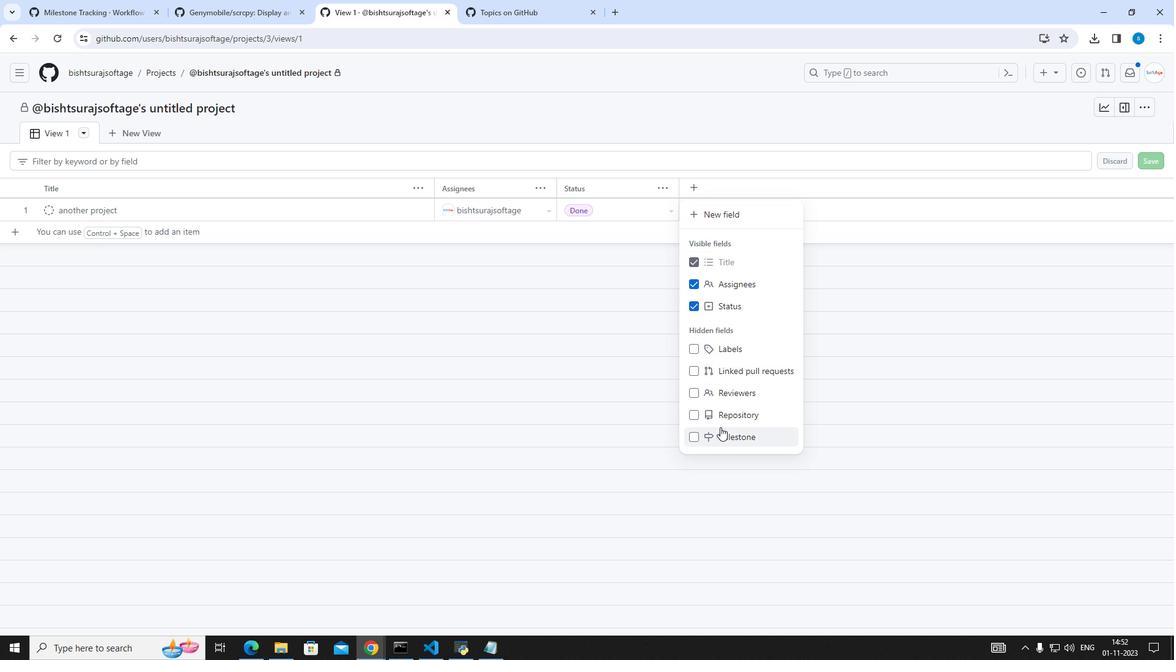 
Action: Mouse moved to (760, 183)
Screenshot: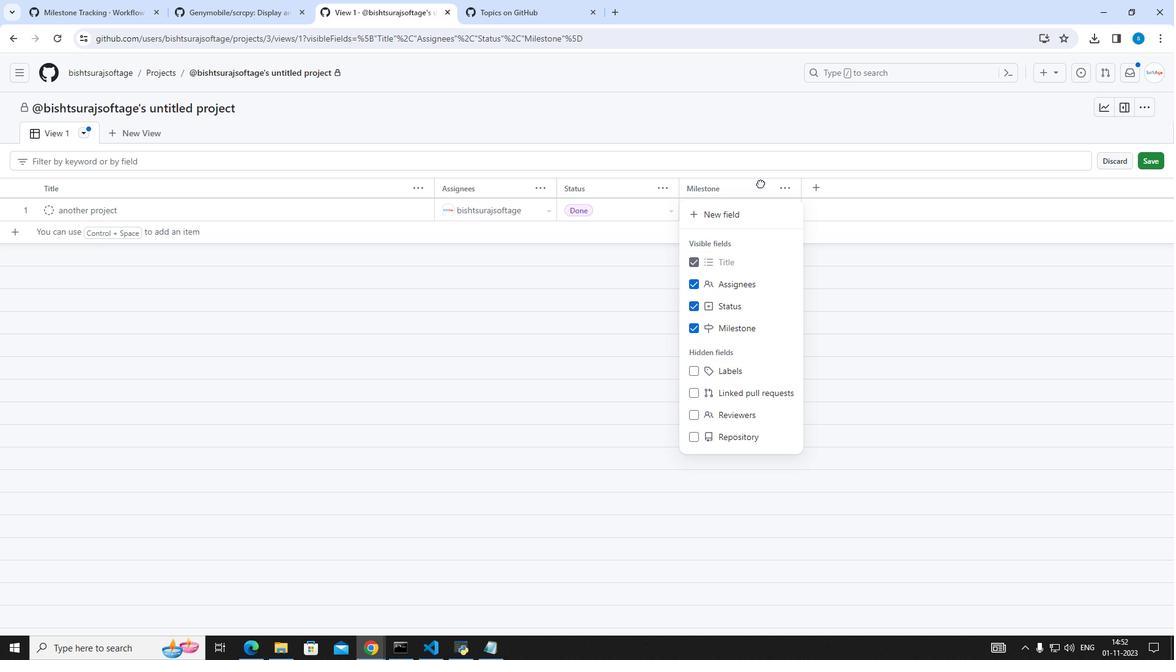 
Action: Mouse pressed left at (760, 183)
Screenshot: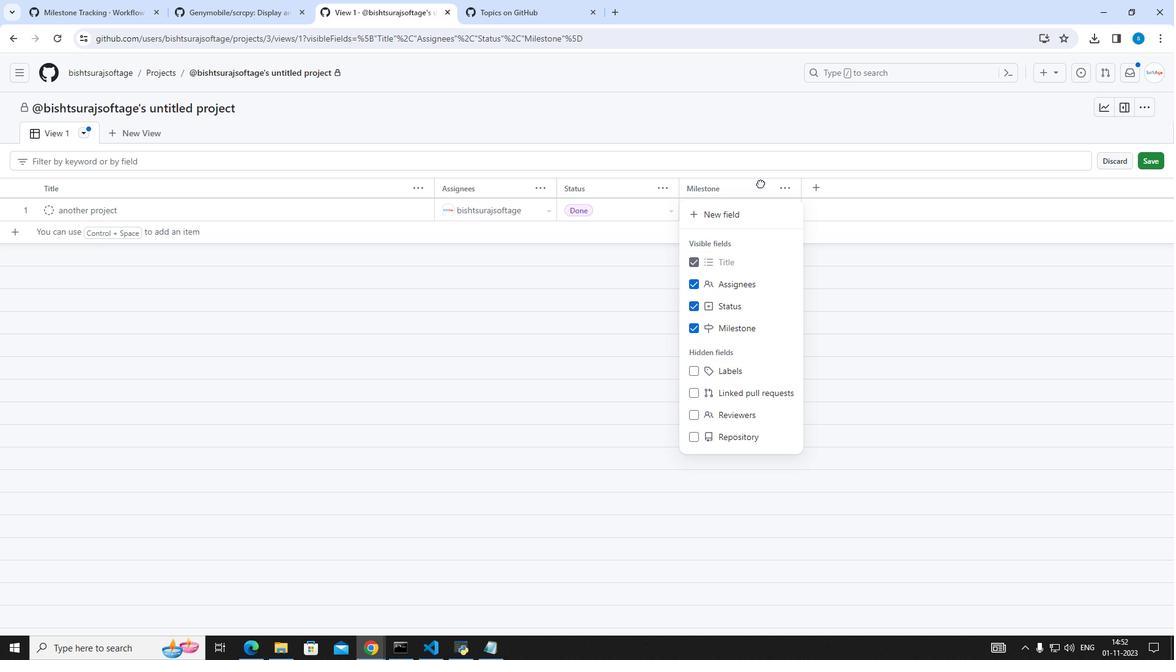 
Action: Mouse moved to (769, 206)
Screenshot: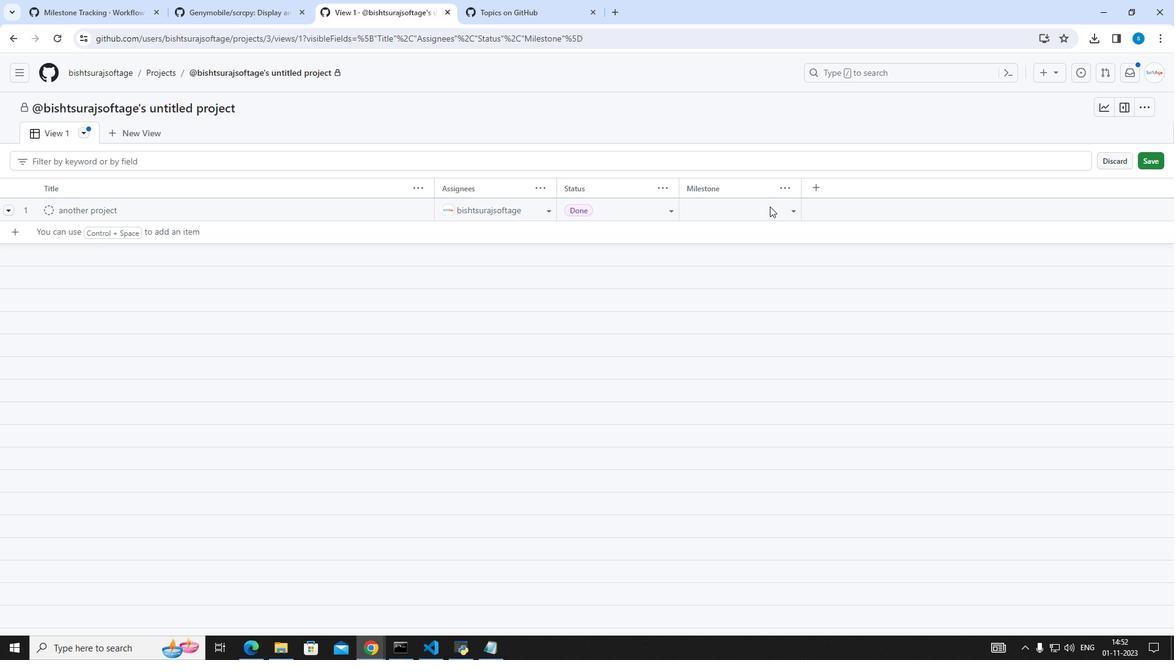 
Action: Mouse pressed left at (769, 206)
Screenshot: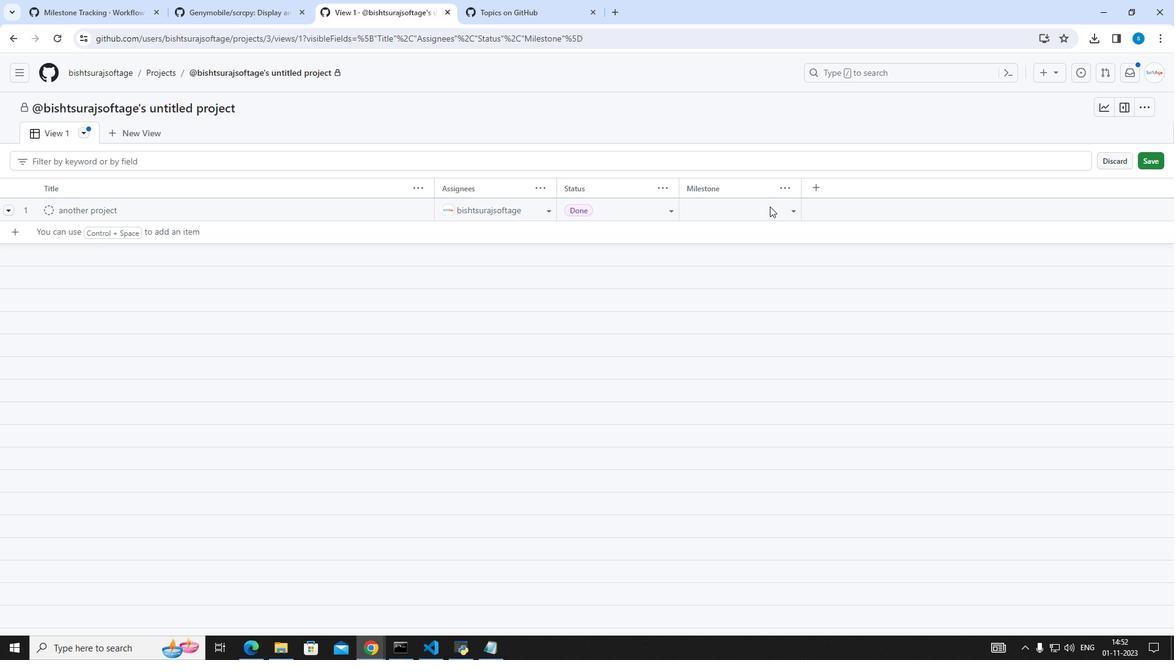 
Action: Mouse moved to (784, 209)
Screenshot: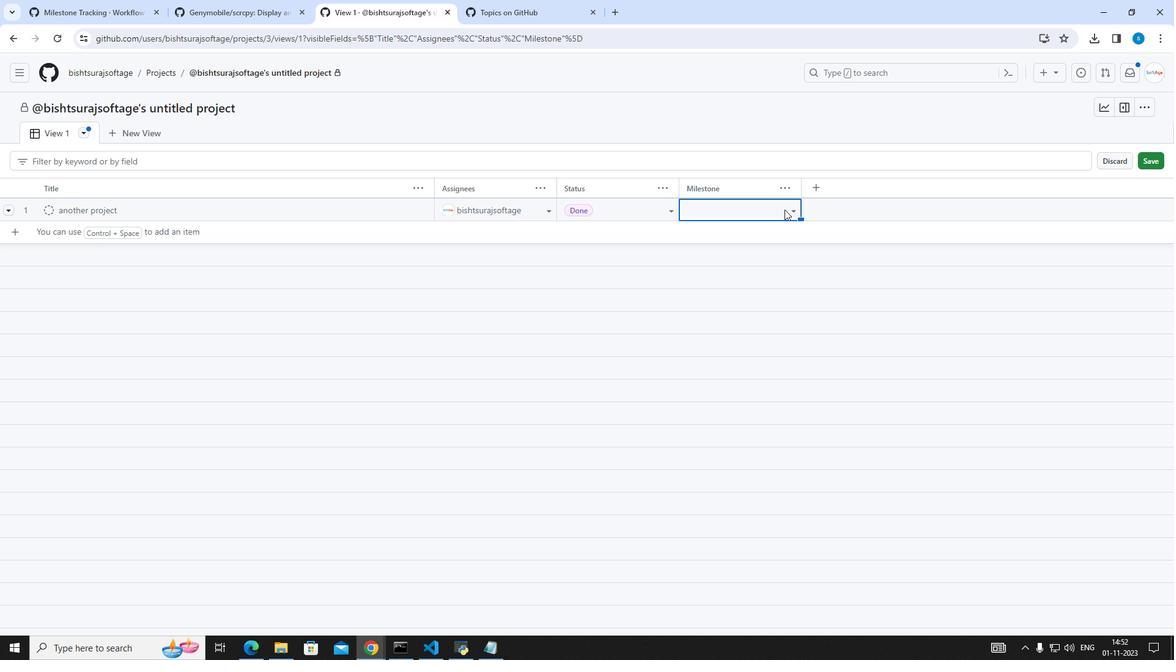 
Action: Mouse pressed left at (784, 209)
Screenshot: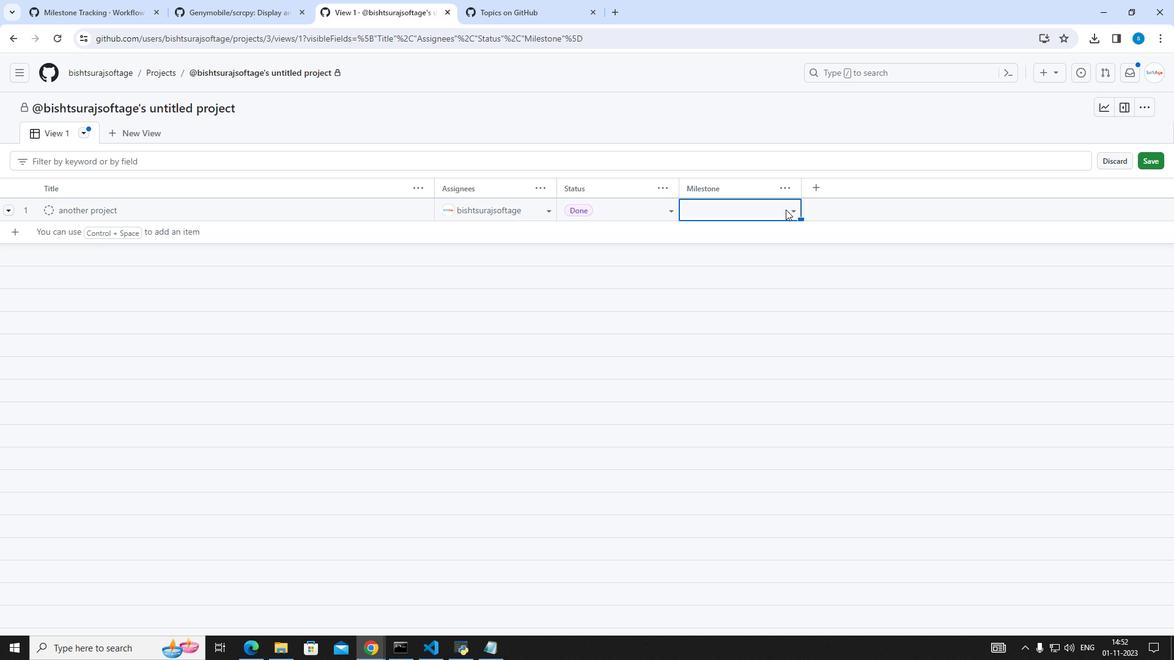 
Action: Mouse moved to (760, 248)
Screenshot: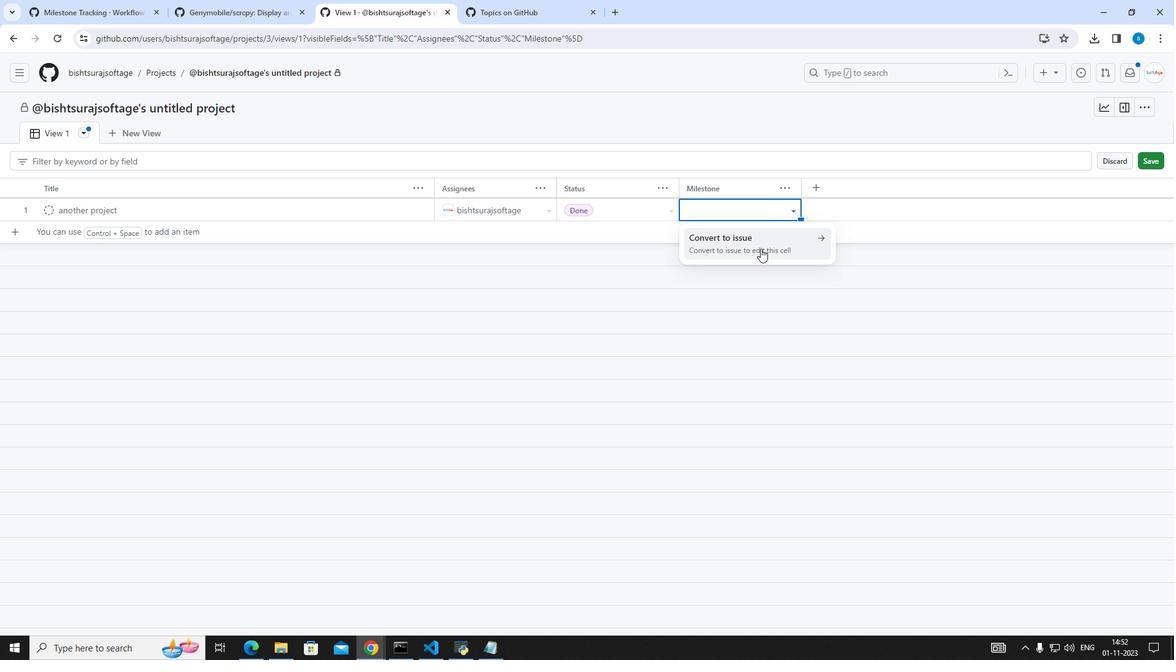 
Action: Mouse pressed left at (760, 248)
Screenshot: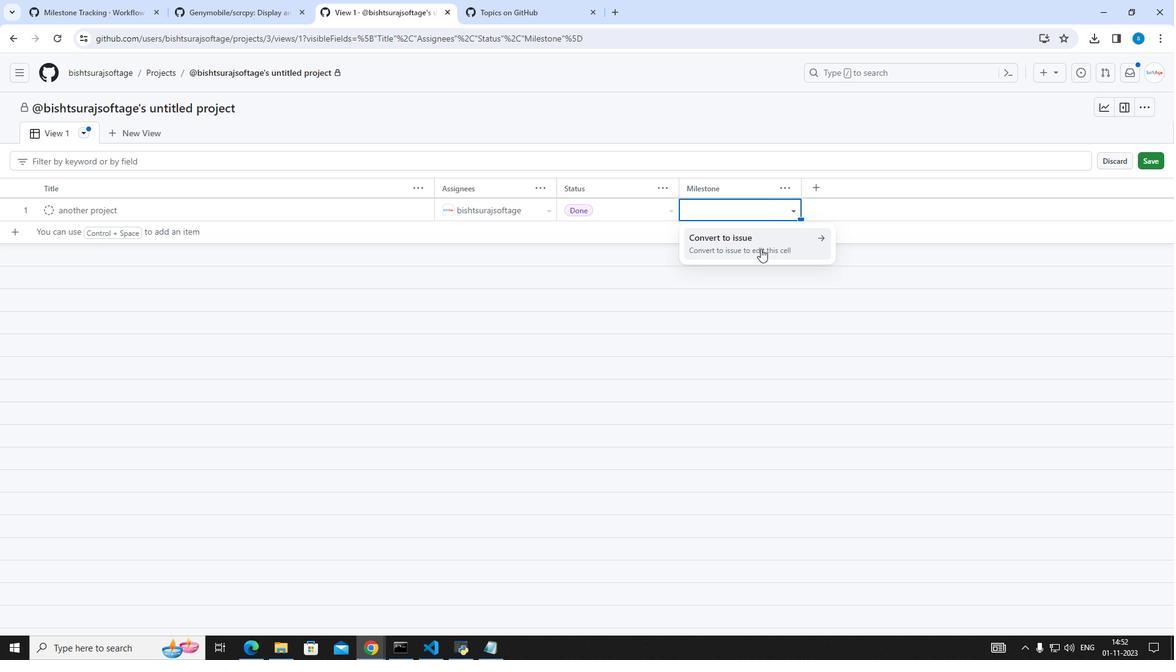 
Action: Mouse moved to (733, 291)
Screenshot: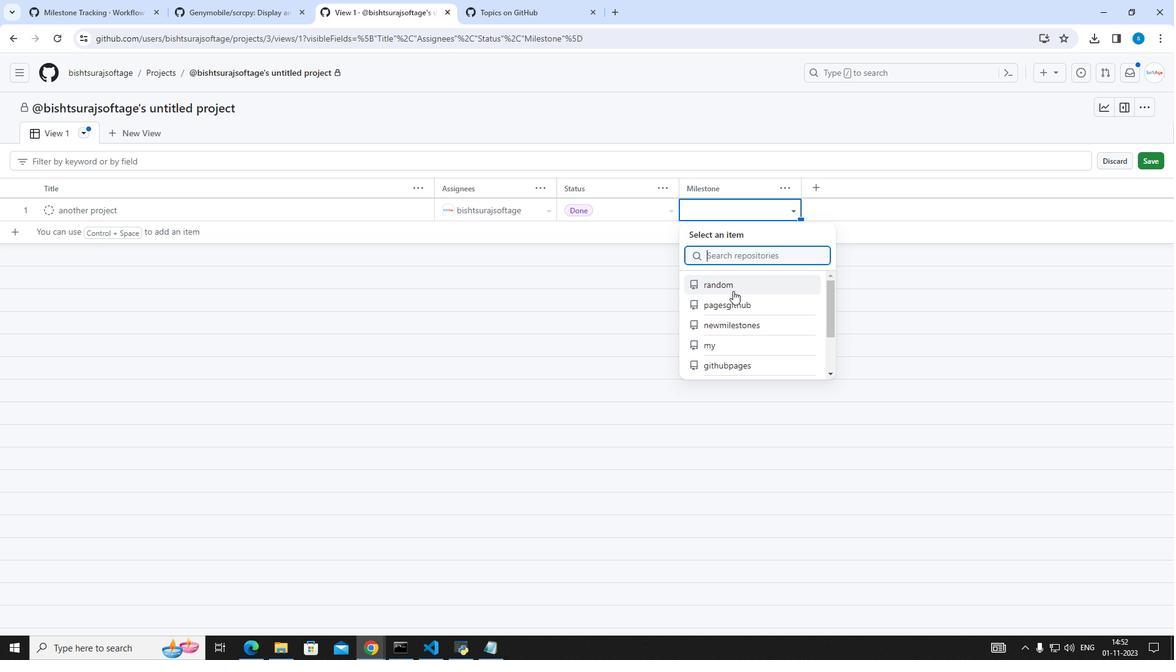 
Action: Mouse pressed left at (733, 291)
Screenshot: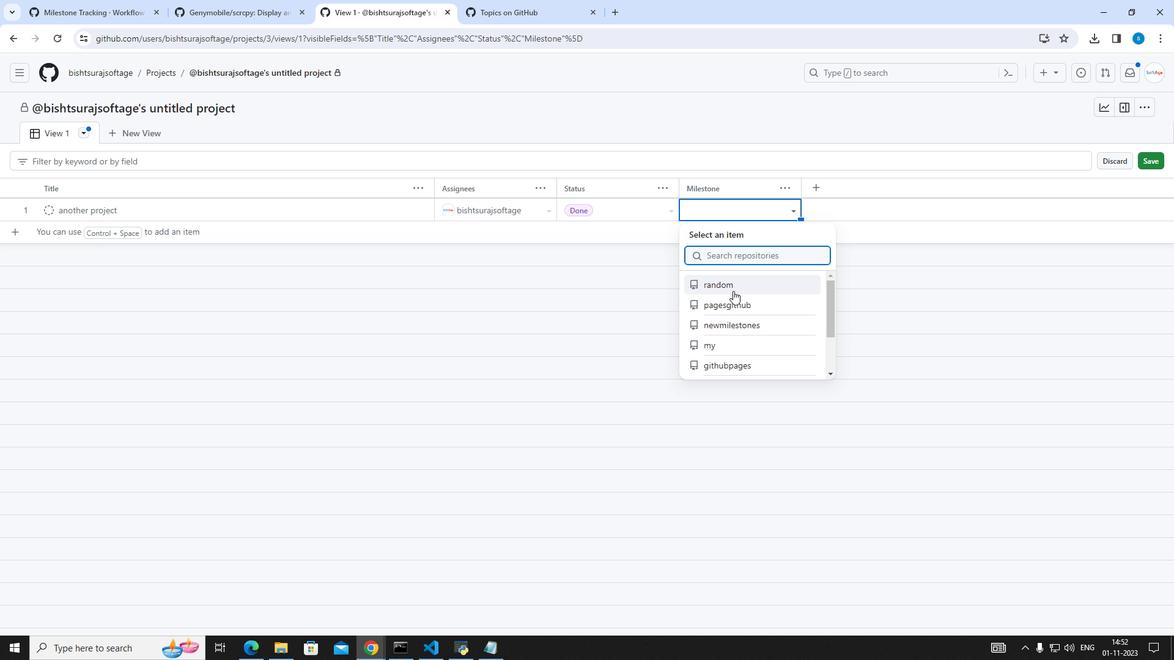 
Action: Mouse moved to (719, 318)
Screenshot: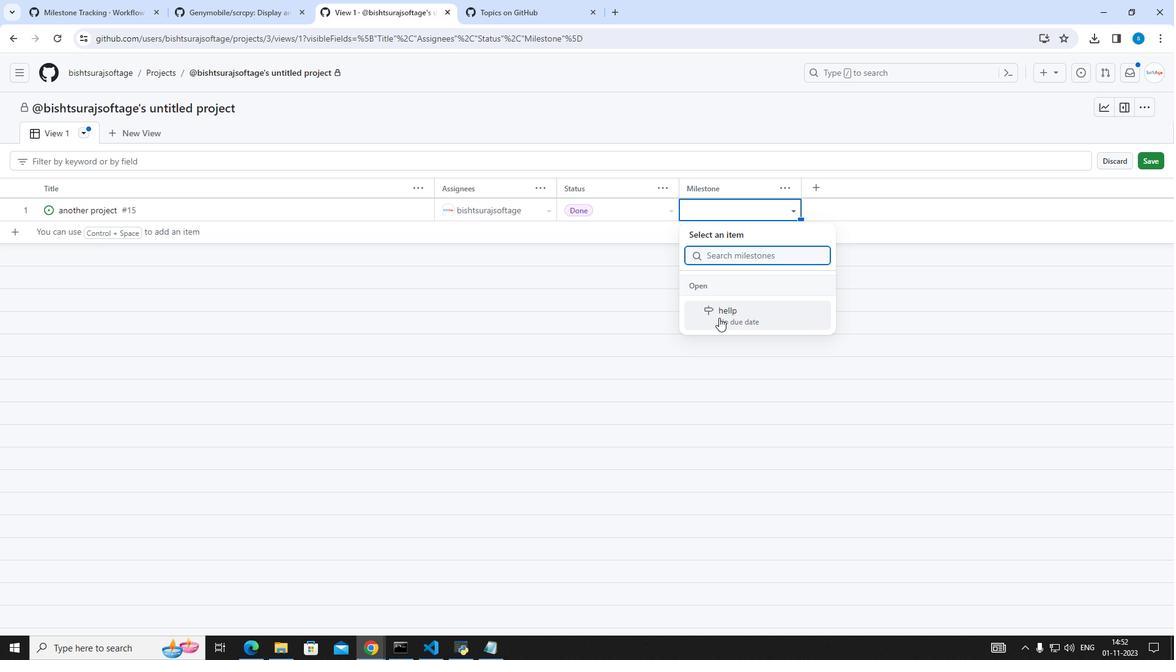 
Action: Mouse pressed left at (719, 318)
Screenshot: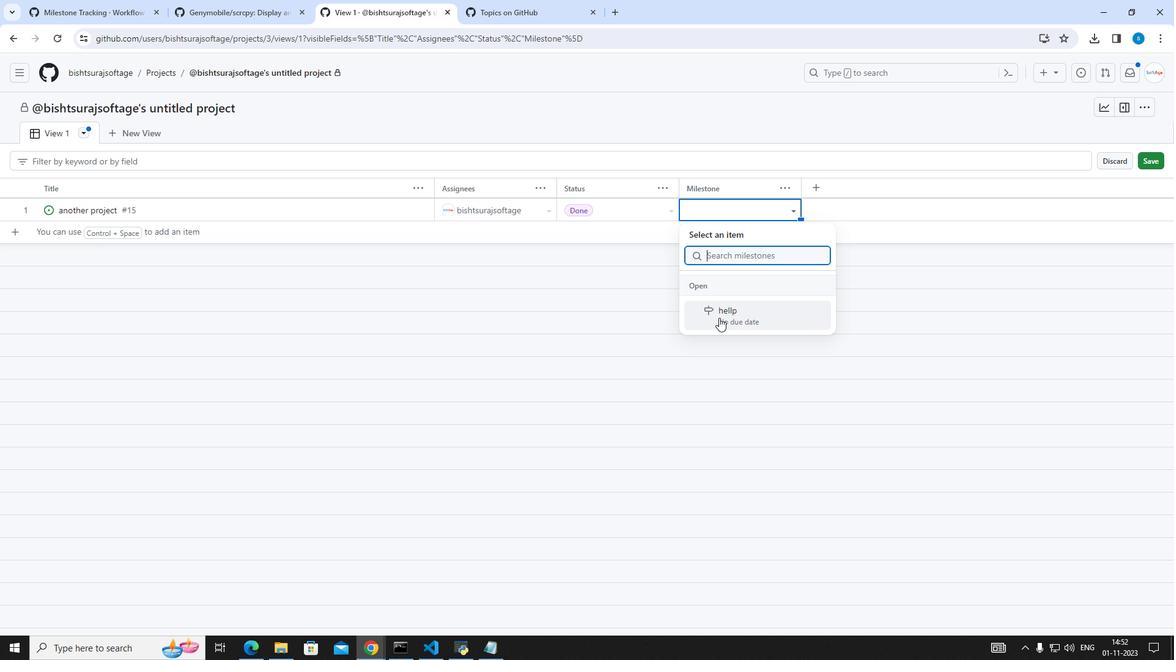 
Action: Mouse moved to (1149, 159)
Screenshot: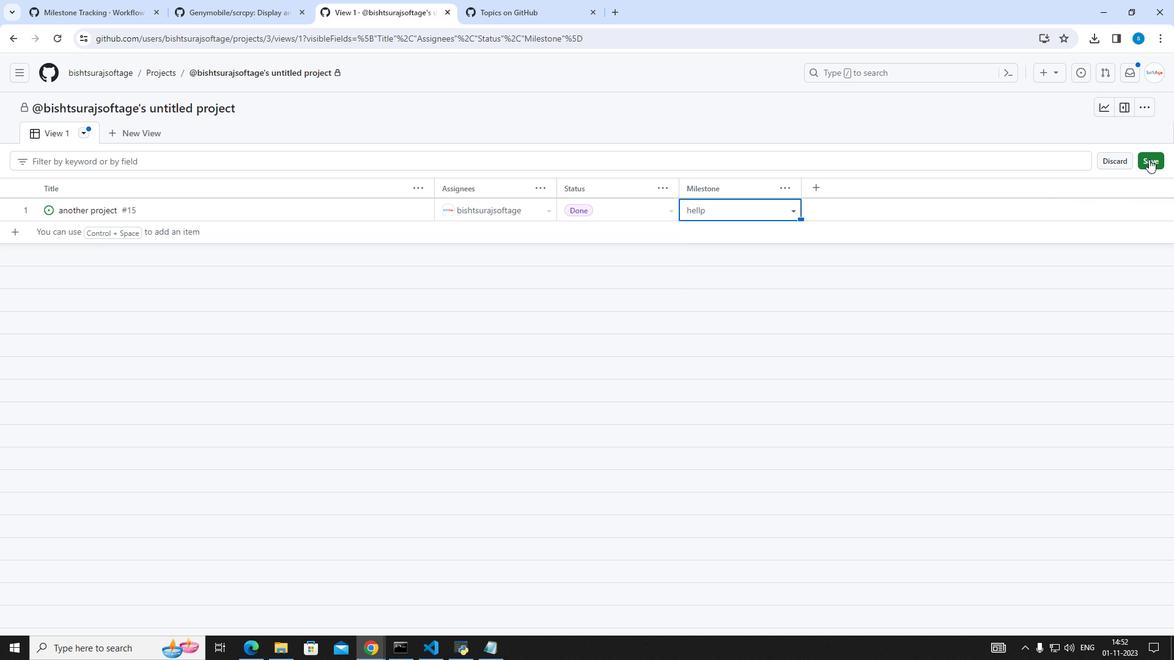 
Action: Mouse pressed left at (1149, 159)
Screenshot: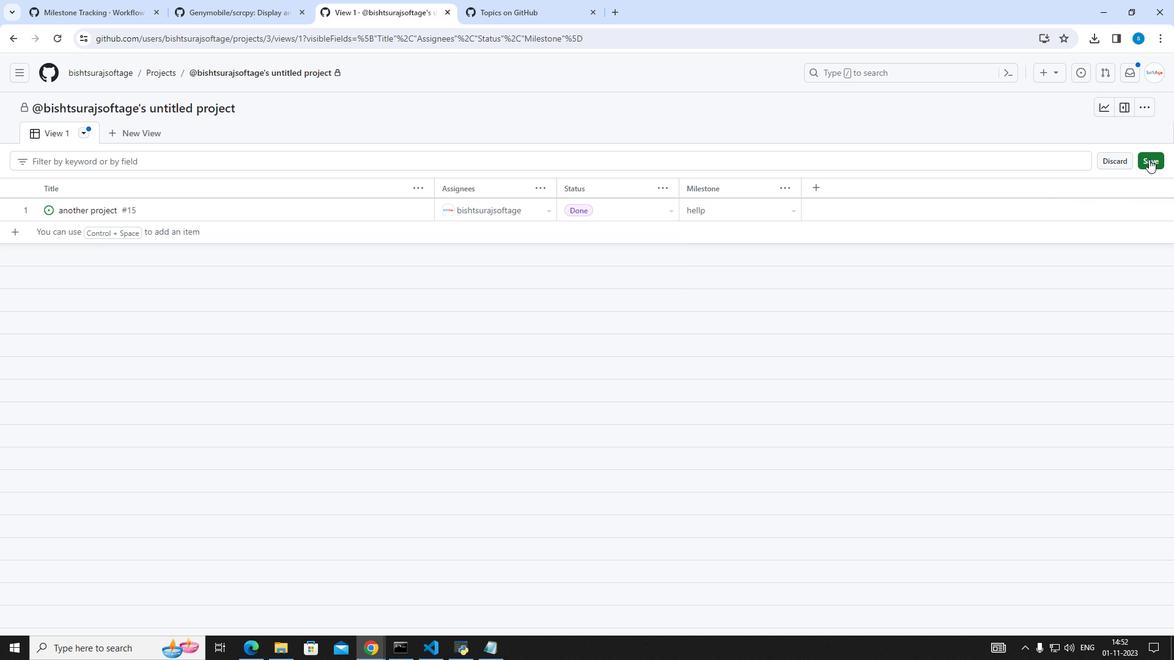 
Action: Mouse moved to (934, 300)
Screenshot: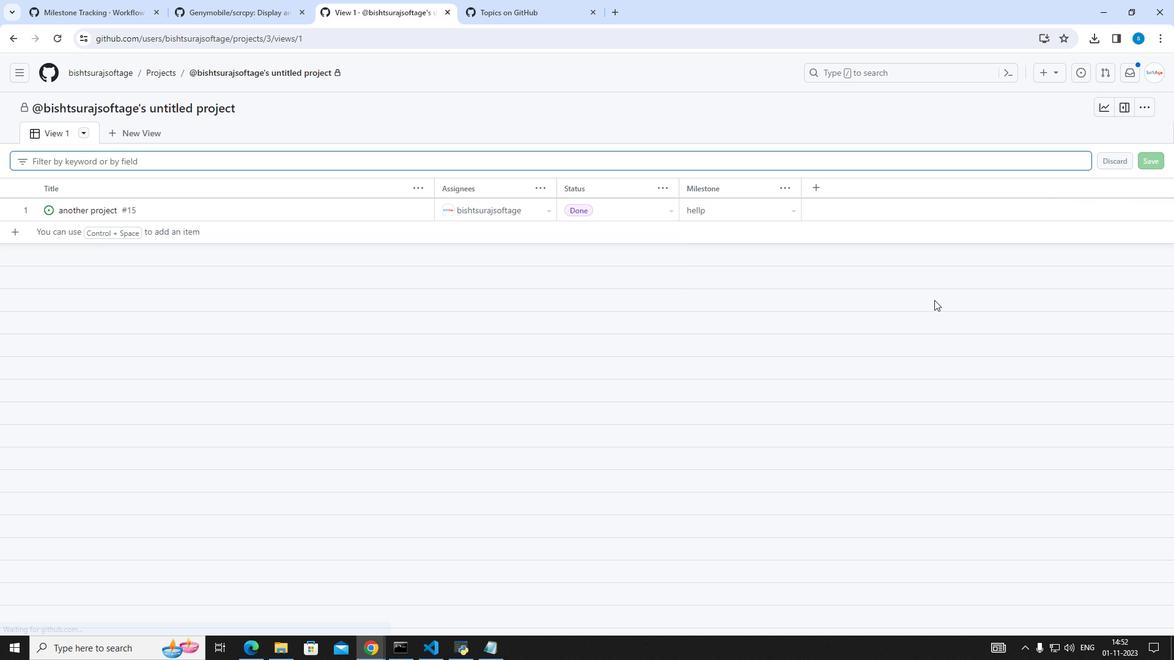 
